 Task: Add an event with the title Second Product Enhancement Brainstorming Session, date ''2023/12/14'', time 22:00and add a description: This webinar is designed to provide participants with valuable insights into effective digital marketing strategies. It covers a wide range of topics, including search engine optimization (SEO), social media marketing, content marketing, email marketing, paid advertising, and more.Mark the tasks as Completed , logged in from the account softage.3@softage.netand send the event invitation to softage.5@softage.net and softage.6@softage.net. Set a reminder for the event Weekly on Sunday
Action: Mouse moved to (40, 93)
Screenshot: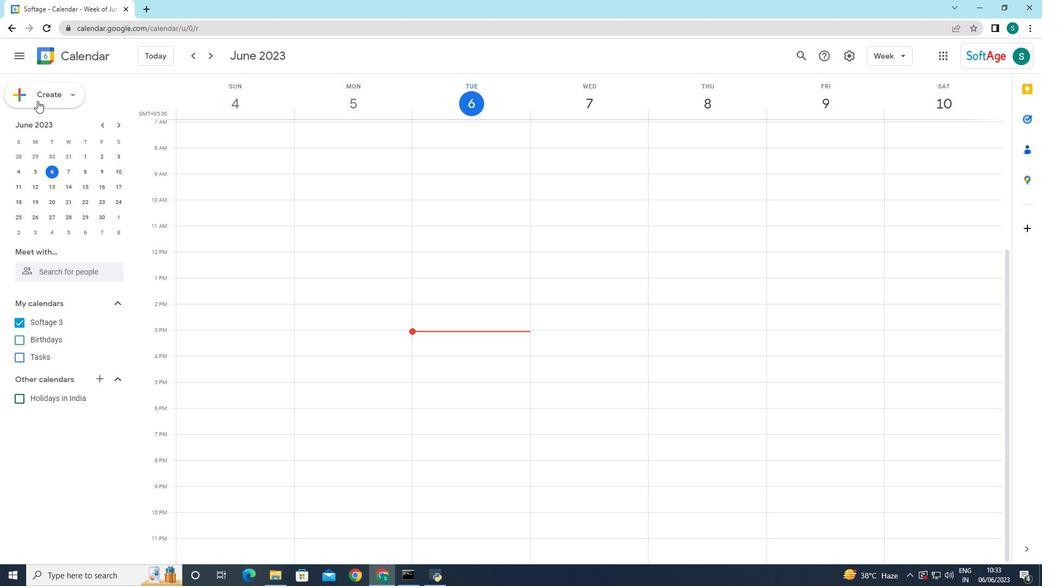 
Action: Mouse pressed left at (40, 93)
Screenshot: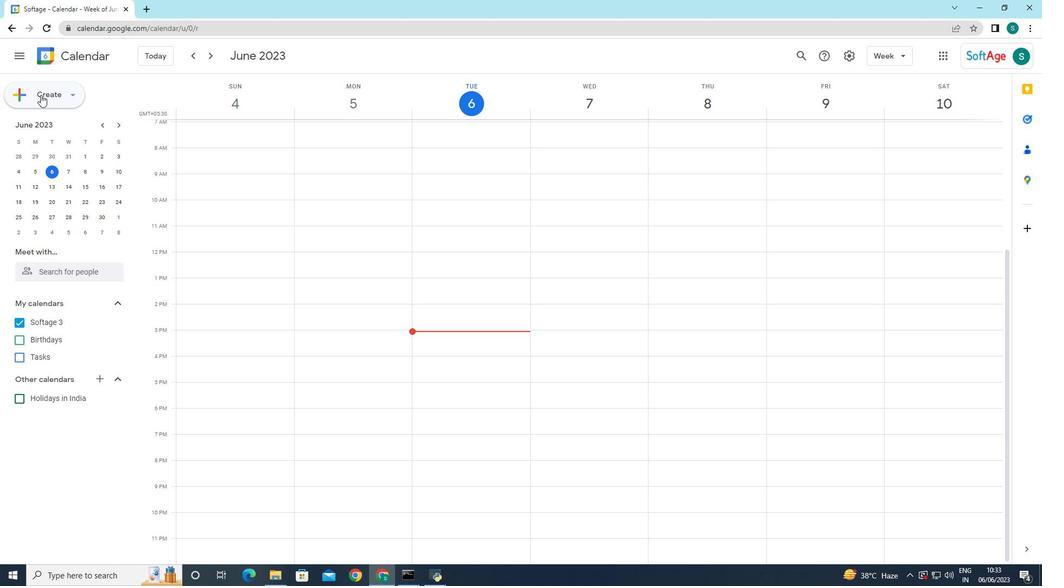 
Action: Mouse moved to (51, 124)
Screenshot: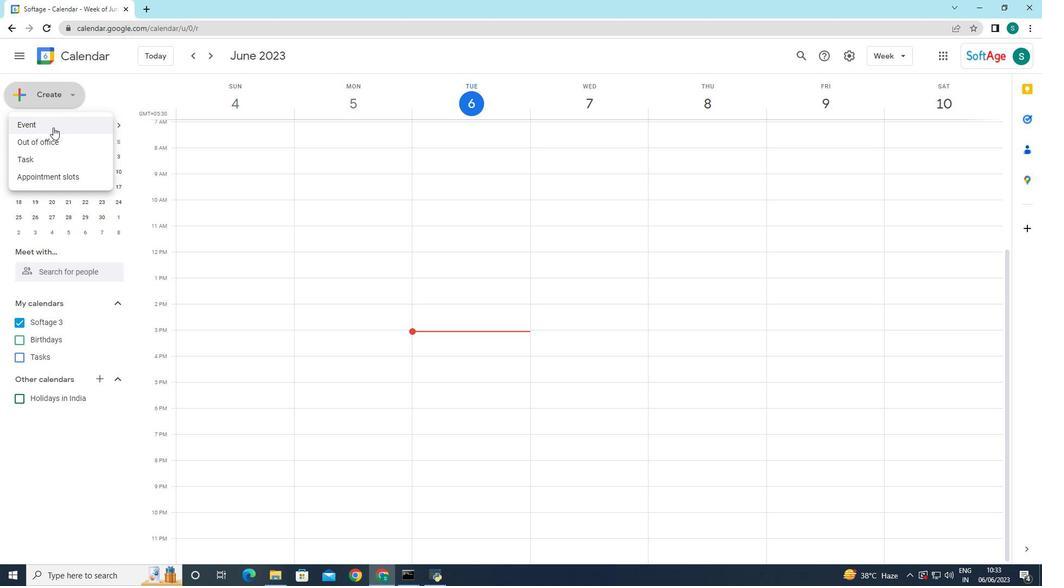 
Action: Mouse pressed left at (51, 124)
Screenshot: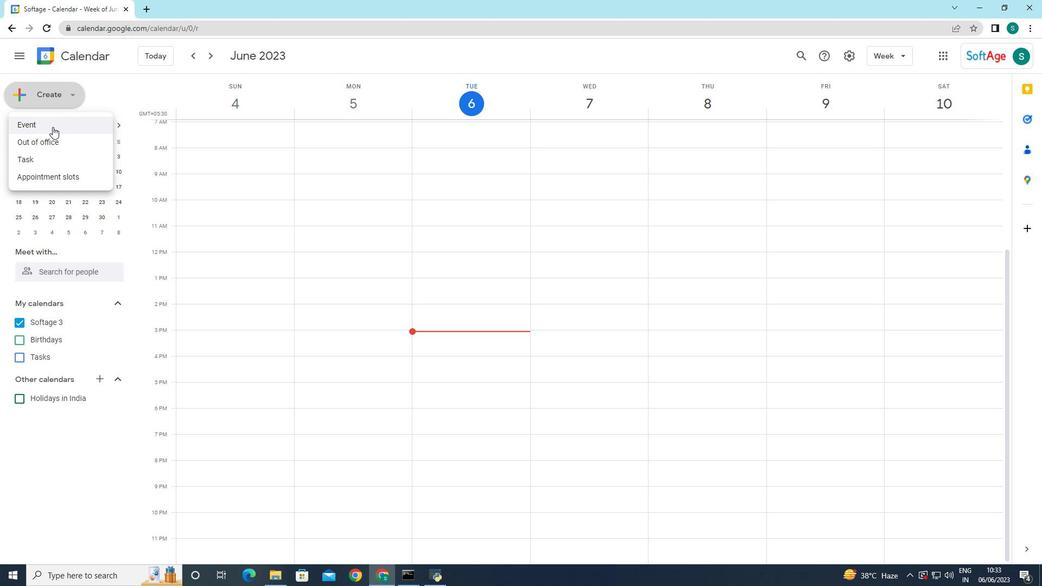 
Action: Mouse moved to (317, 432)
Screenshot: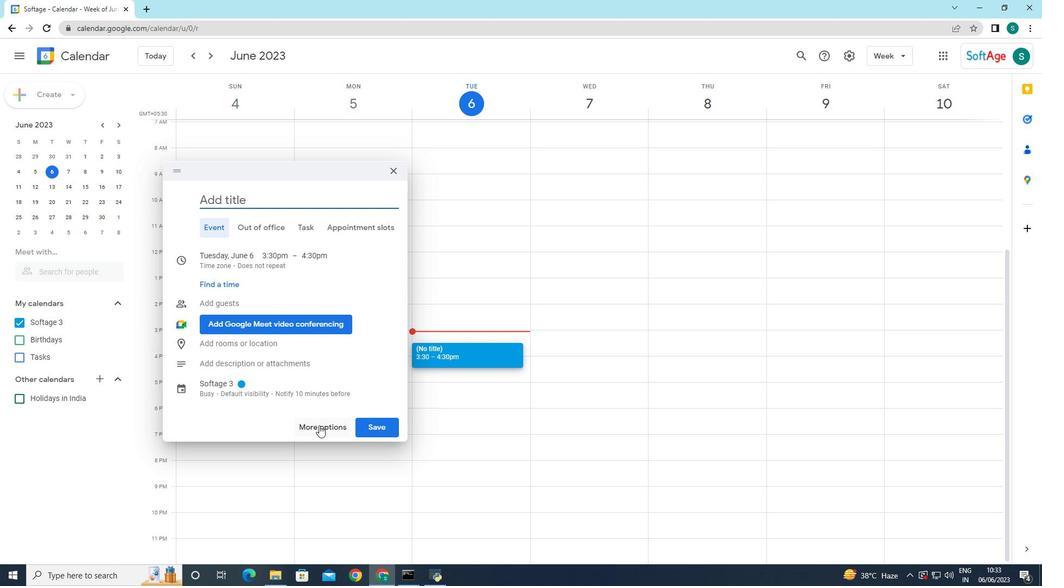 
Action: Mouse pressed left at (317, 432)
Screenshot: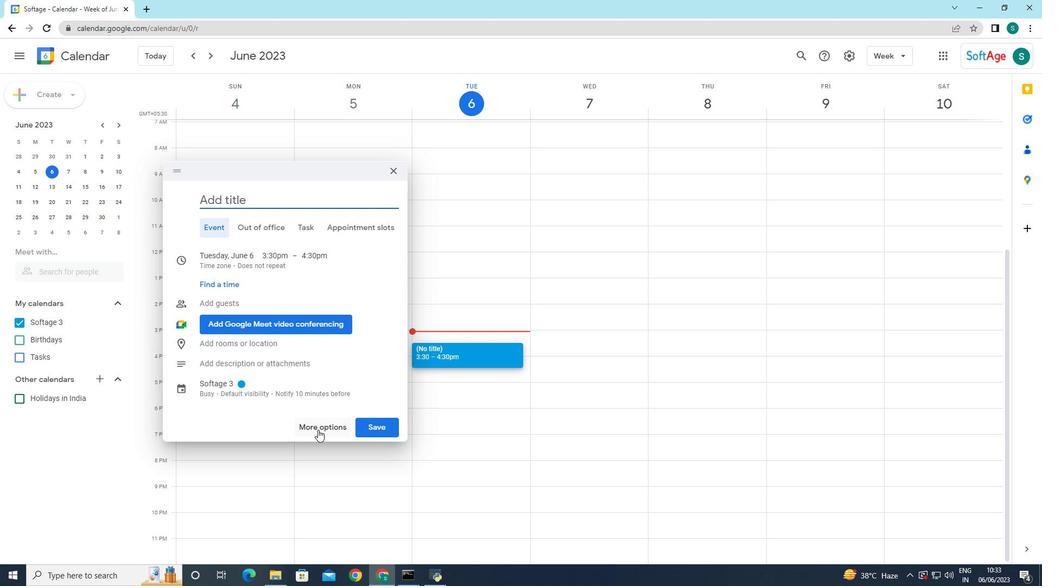 
Action: Mouse moved to (92, 68)
Screenshot: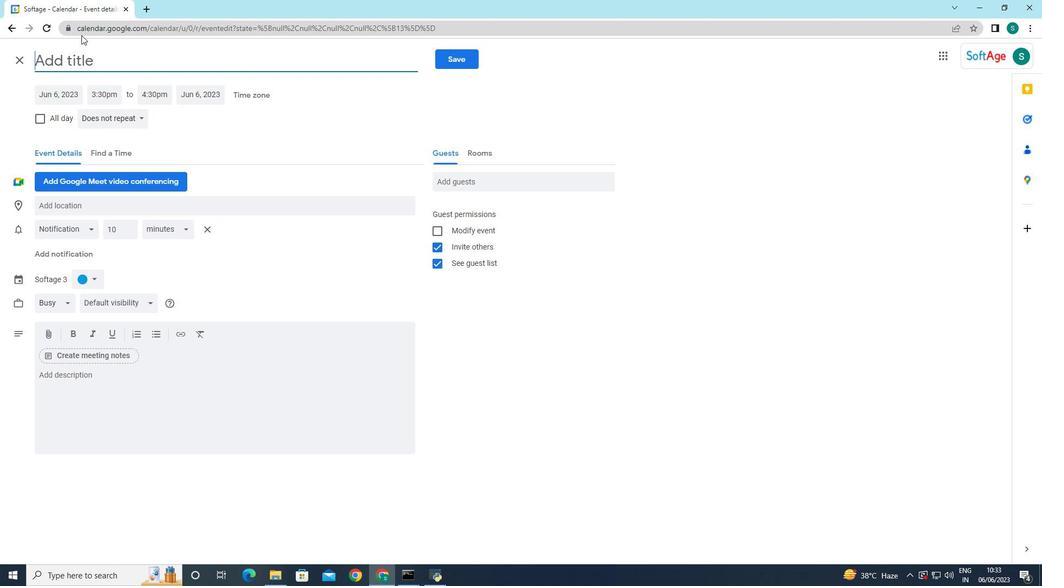 
Action: Mouse pressed left at (92, 68)
Screenshot: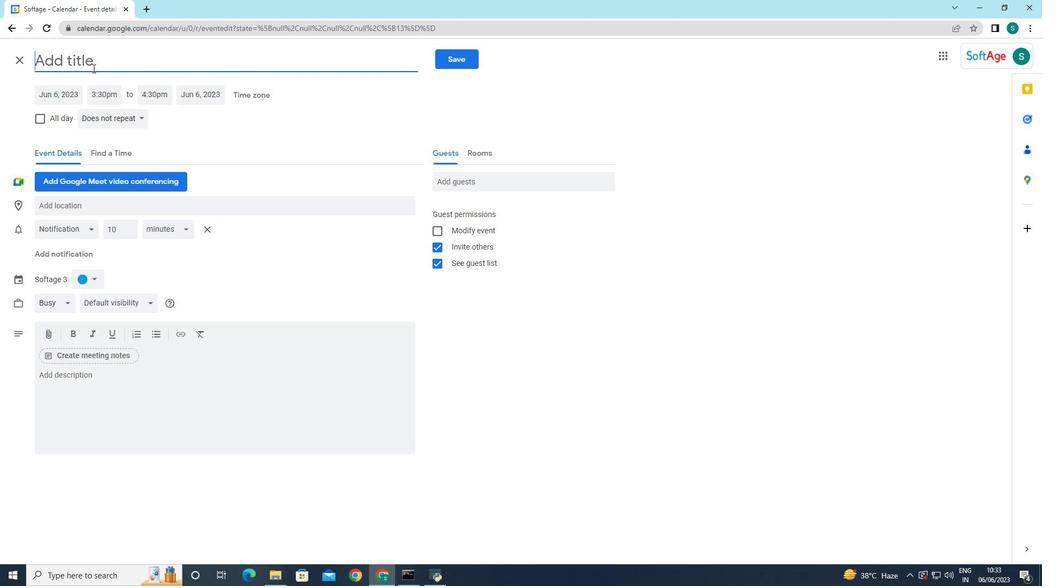 
Action: Key pressed <Key.caps_lock>S<Key.backspace><Key.caps_lock>s<Key.caps_lock>ECOND<Key.space><Key.caps_lock>pro<Key.backspace><Key.backspace>p<Key.backspace><Key.caps_lock>PRO<Key.backspace><Key.backspace><Key.backspace>RODUCT<Key.space><Key.caps_lock>e<Key.caps_lock>NHANCESMENT<Key.space><Key.backspace><Key.backspace><Key.backspace><Key.backspace><Key.backspace><Key.backspace><Key.backspace><Key.backspace><Key.backspace><Key.backspace>ANCEMENT<Key.space><Key.caps_lock>b<Key.caps_lock>RAINSTORMING<Key.space><Key.caps_lock>s<Key.caps_lock>ESSION
Screenshot: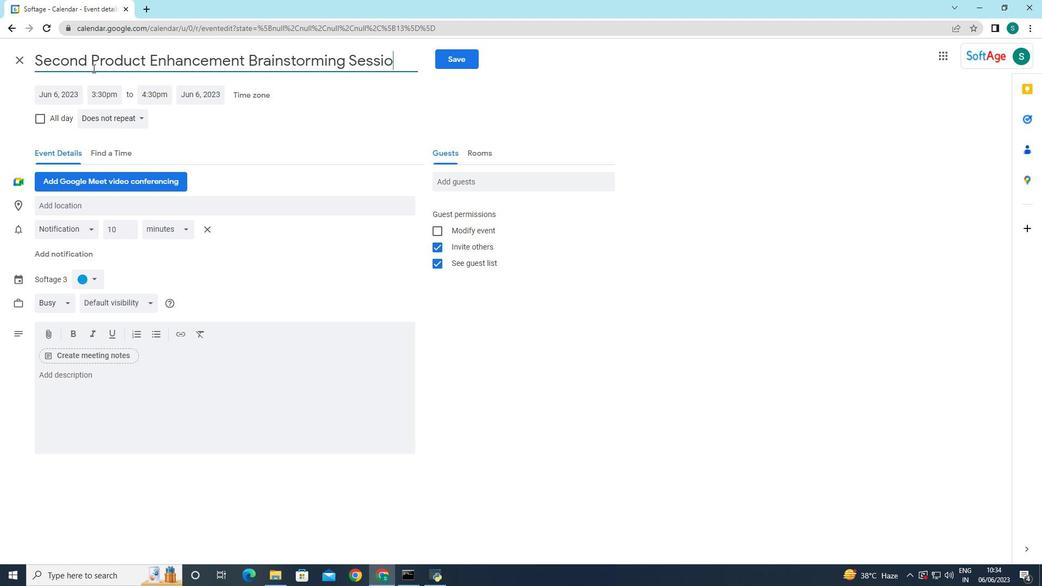 
Action: Mouse moved to (259, 138)
Screenshot: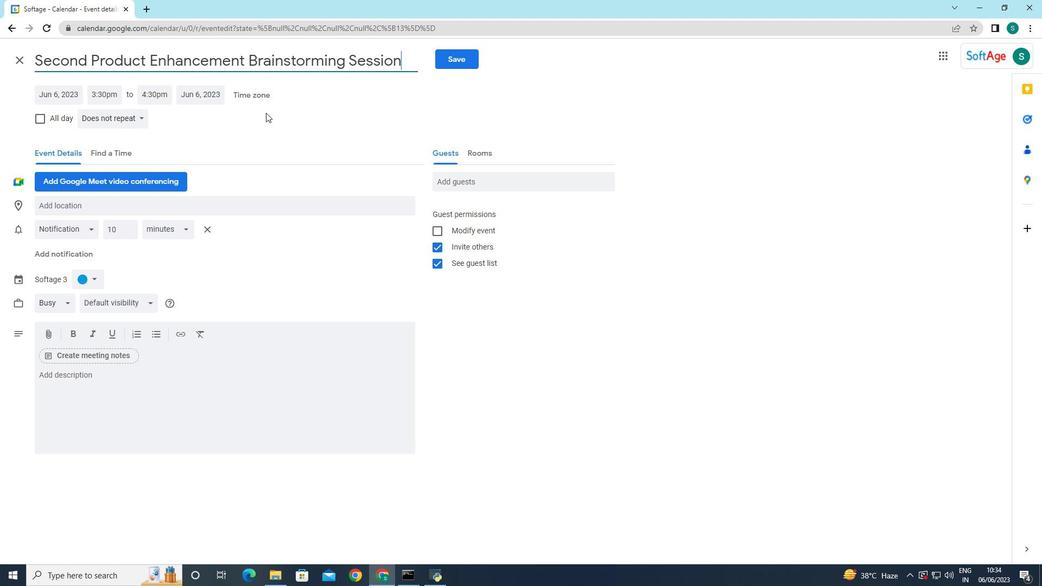 
Action: Mouse pressed left at (259, 138)
Screenshot: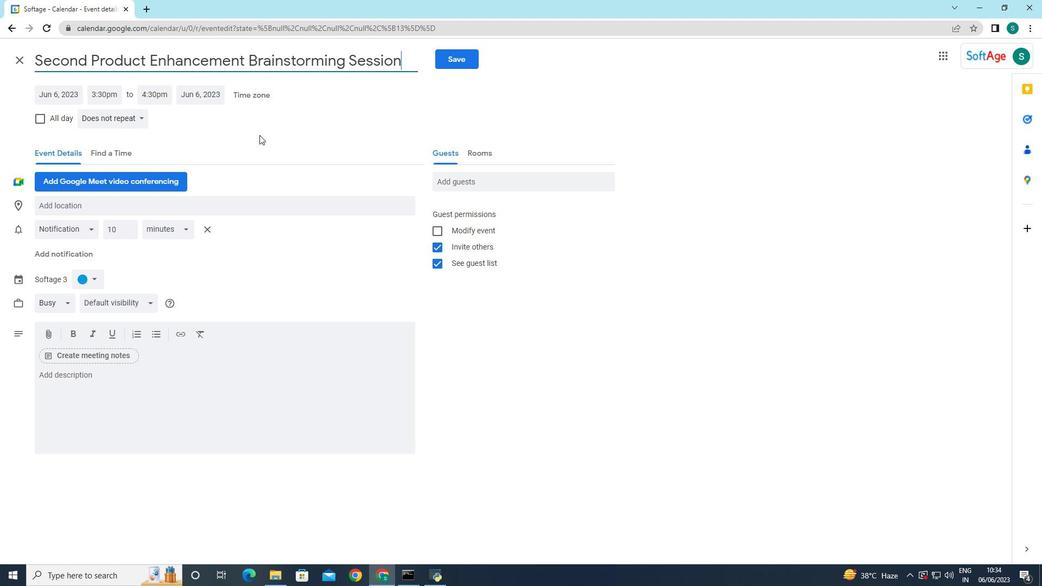 
Action: Mouse moved to (44, 96)
Screenshot: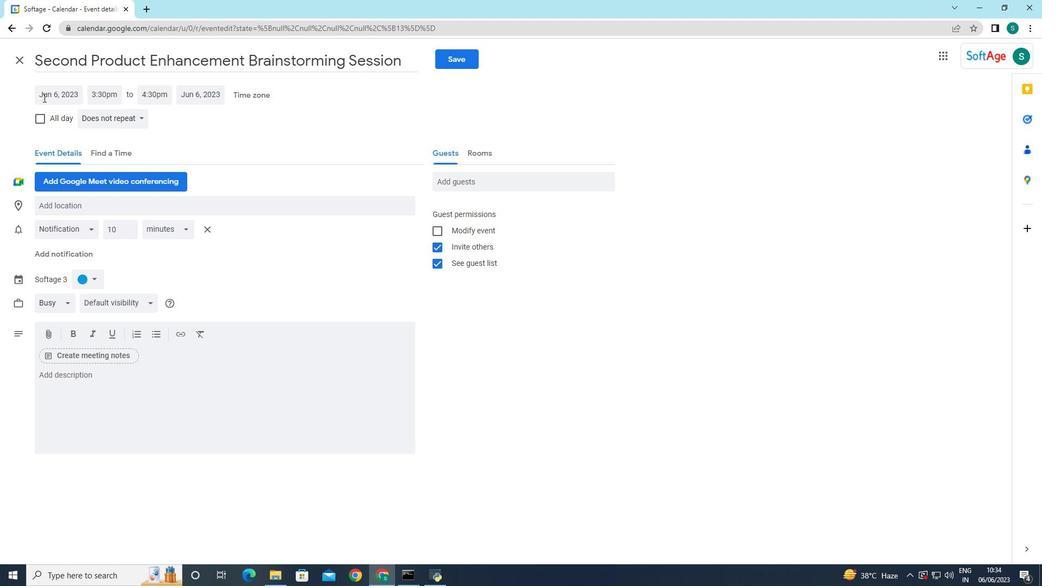 
Action: Mouse pressed left at (44, 96)
Screenshot: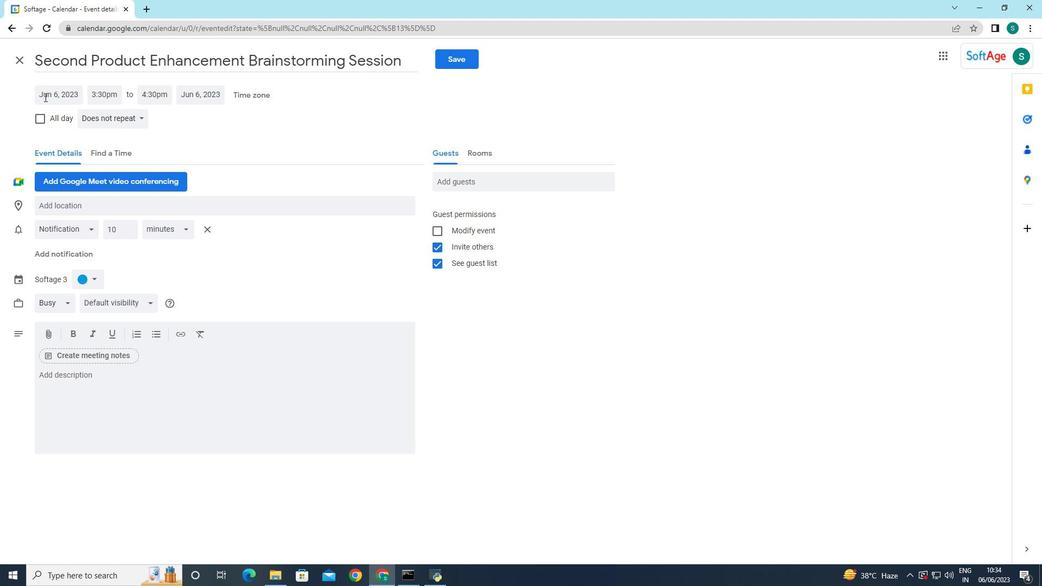 
Action: Mouse moved to (166, 114)
Screenshot: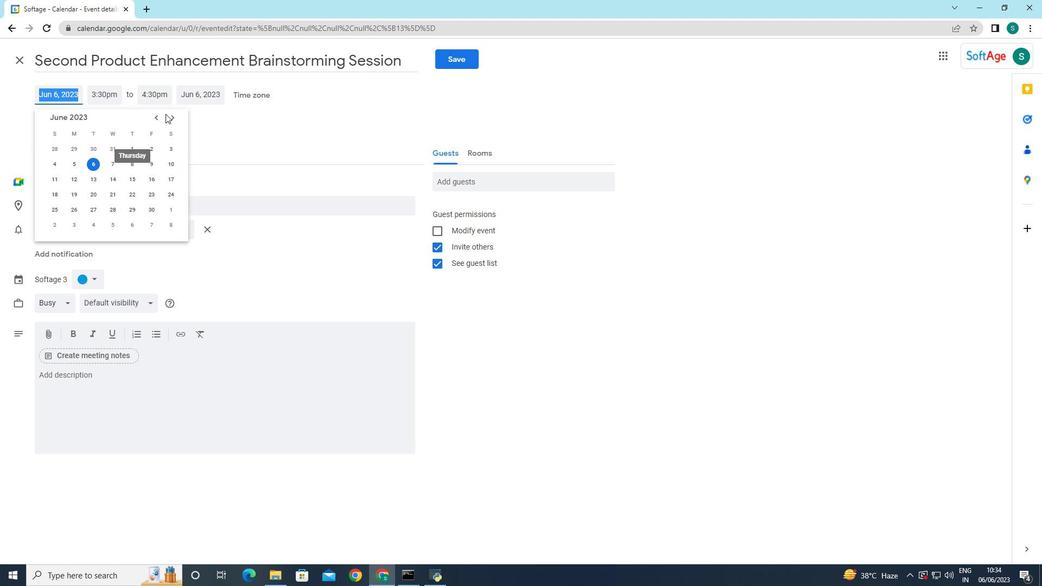 
Action: Mouse pressed left at (166, 114)
Screenshot: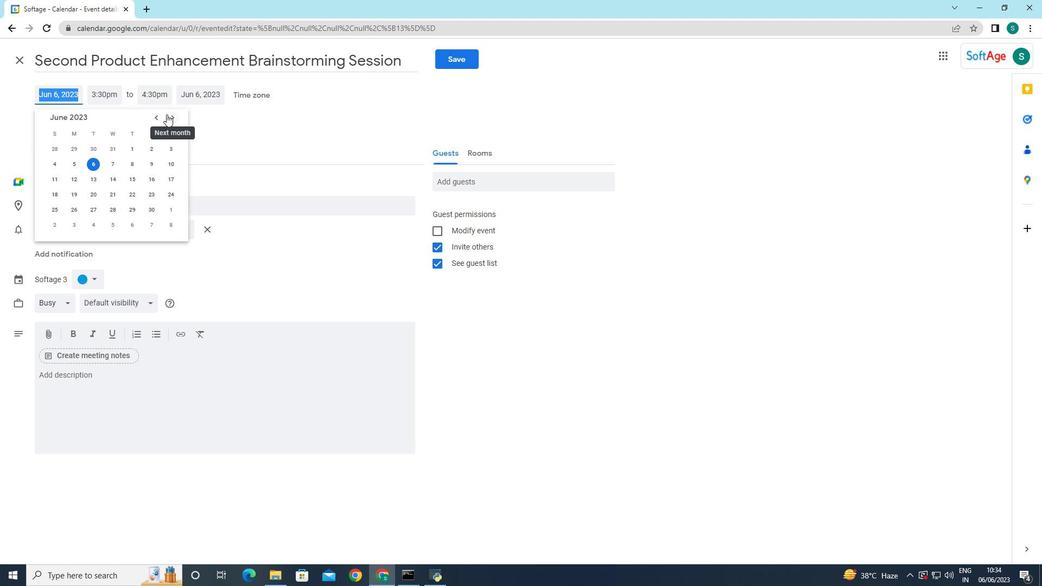 
Action: Mouse pressed left at (166, 114)
Screenshot: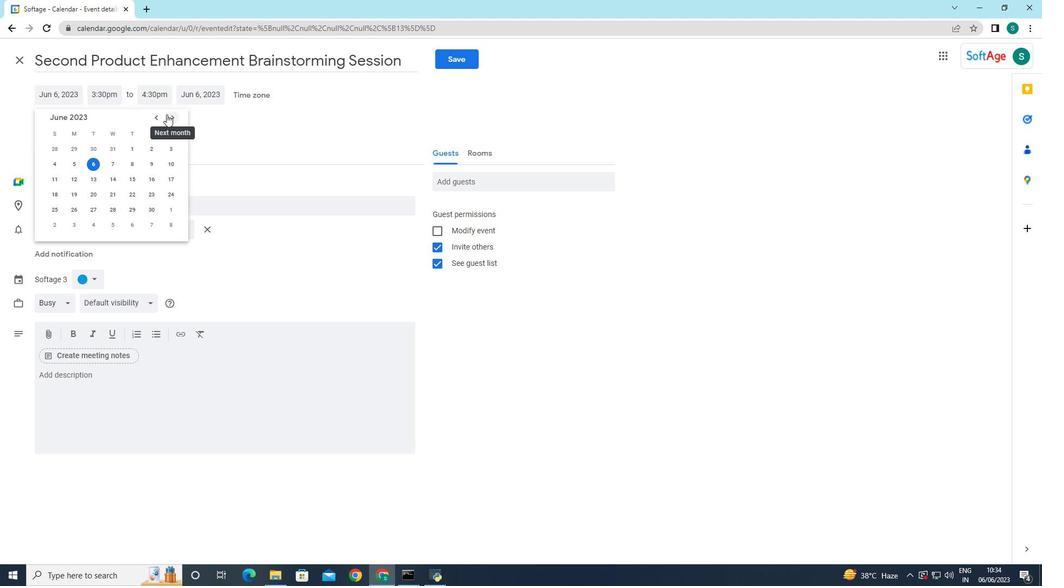 
Action: Mouse pressed left at (166, 114)
Screenshot: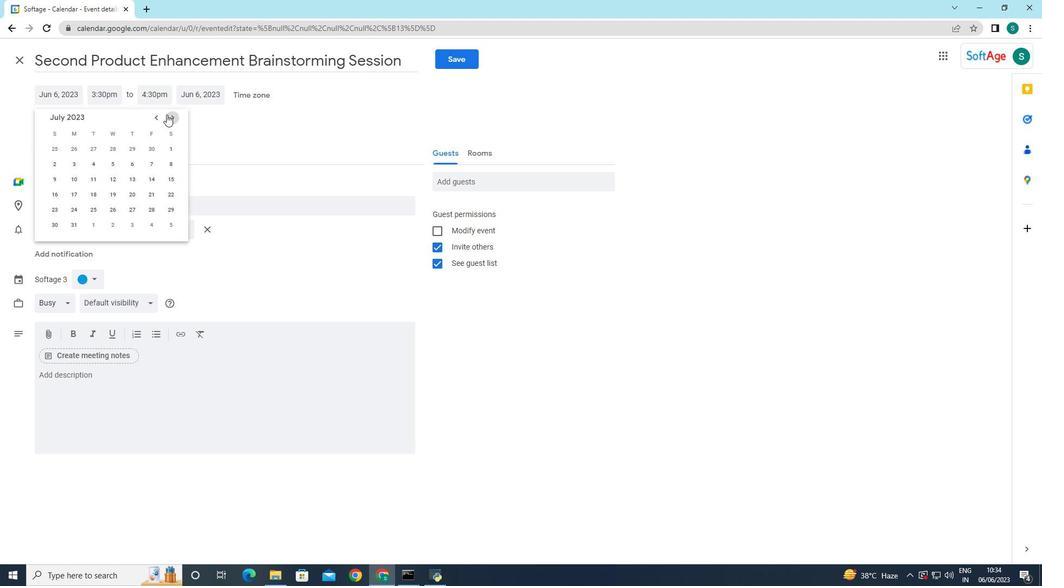 
Action: Mouse pressed left at (166, 114)
Screenshot: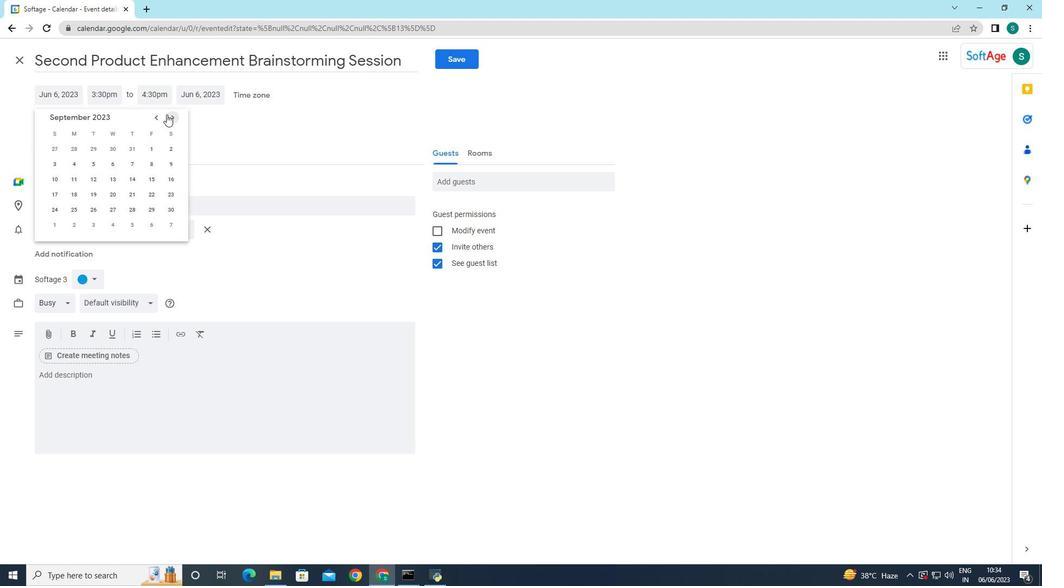 
Action: Mouse pressed left at (166, 114)
Screenshot: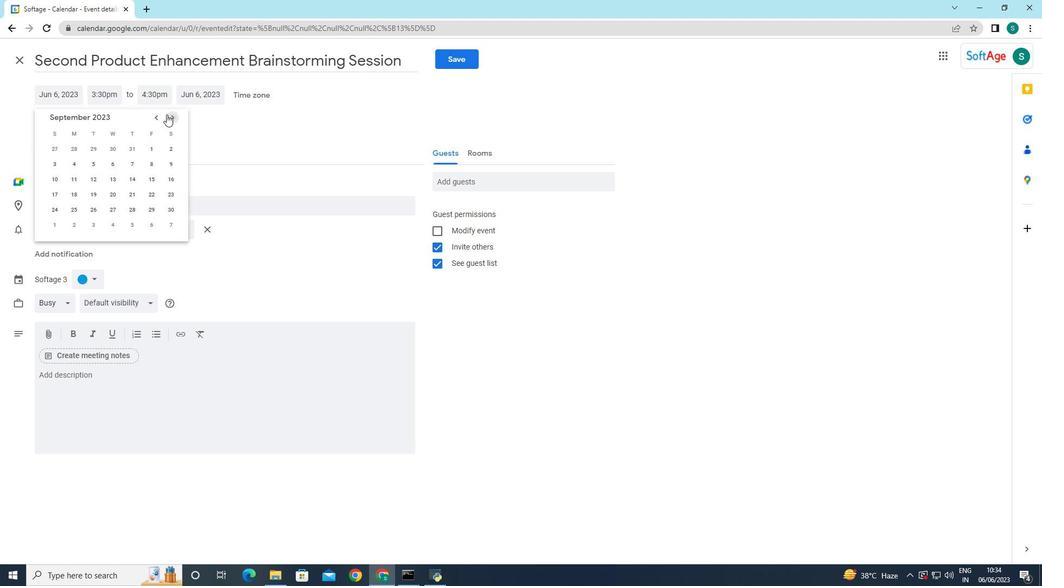 
Action: Mouse pressed left at (166, 114)
Screenshot: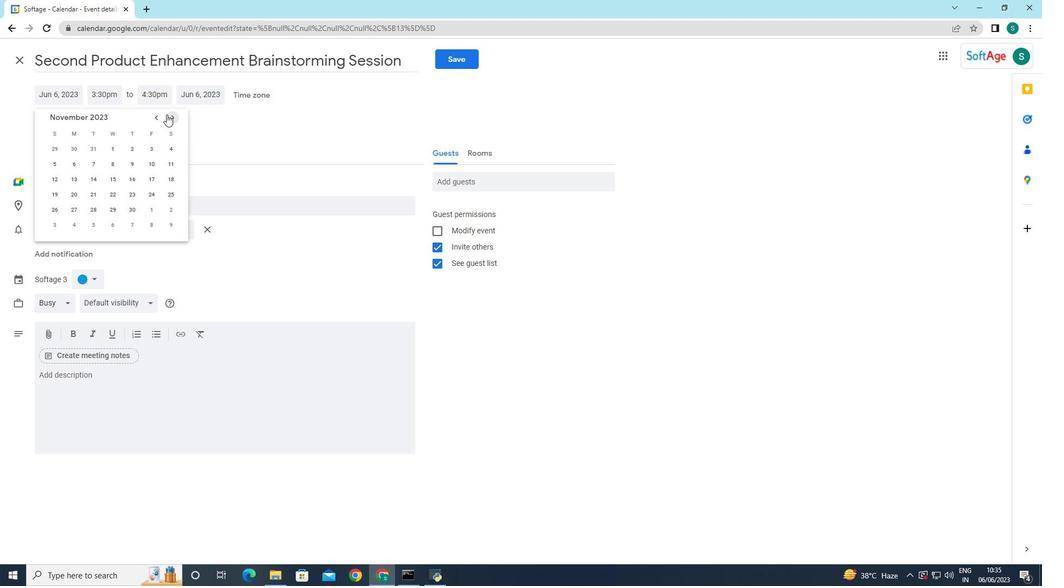 
Action: Mouse moved to (131, 181)
Screenshot: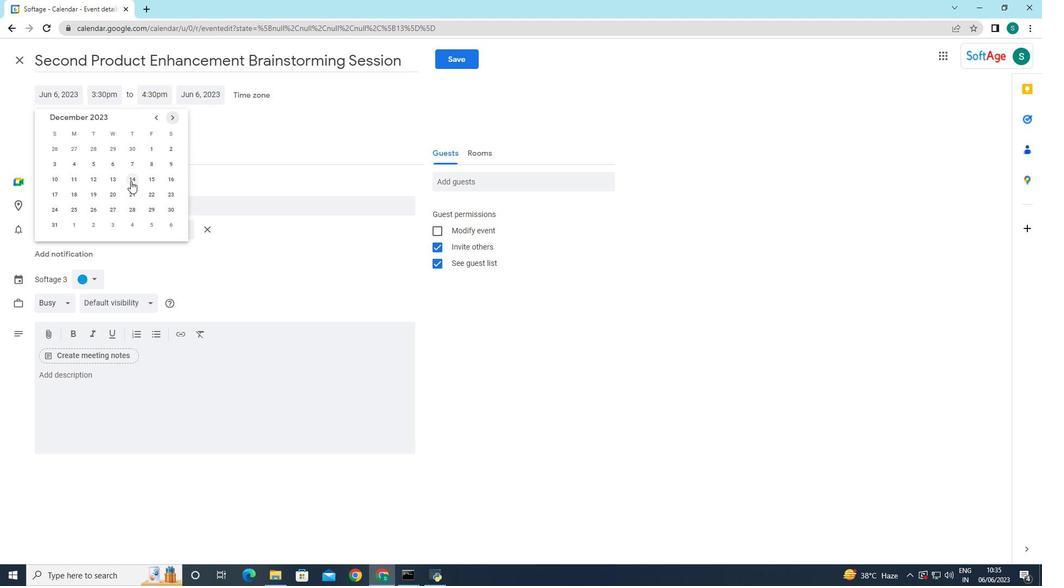 
Action: Mouse pressed left at (131, 181)
Screenshot: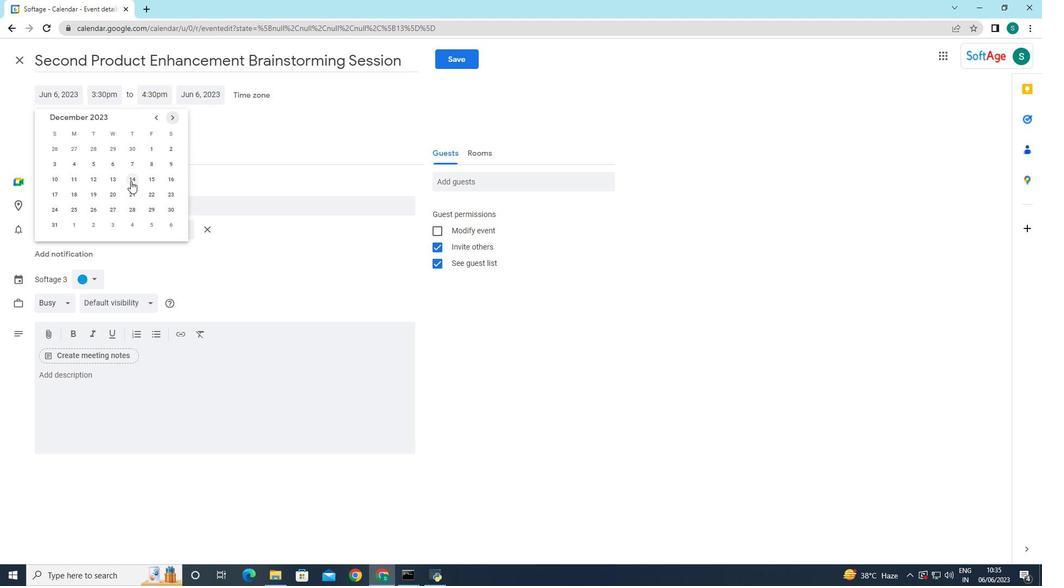 
Action: Mouse moved to (104, 98)
Screenshot: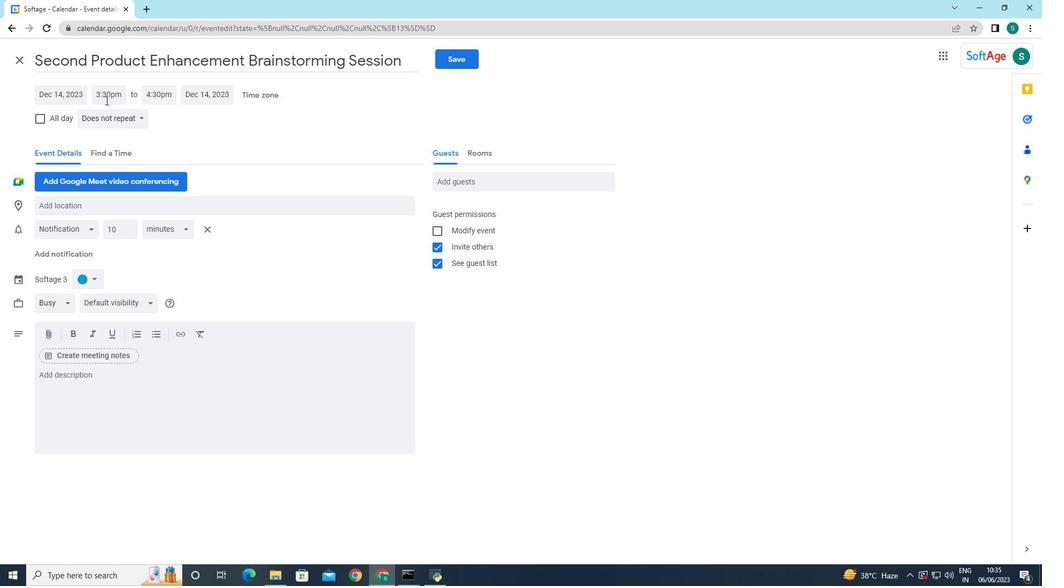 
Action: Mouse pressed left at (104, 98)
Screenshot: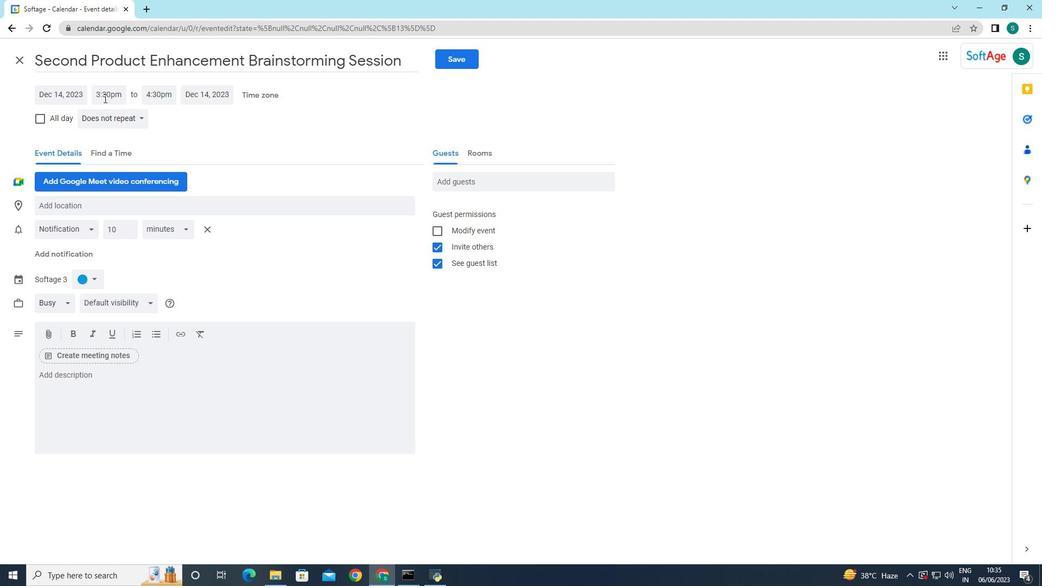 
Action: Mouse moved to (129, 152)
Screenshot: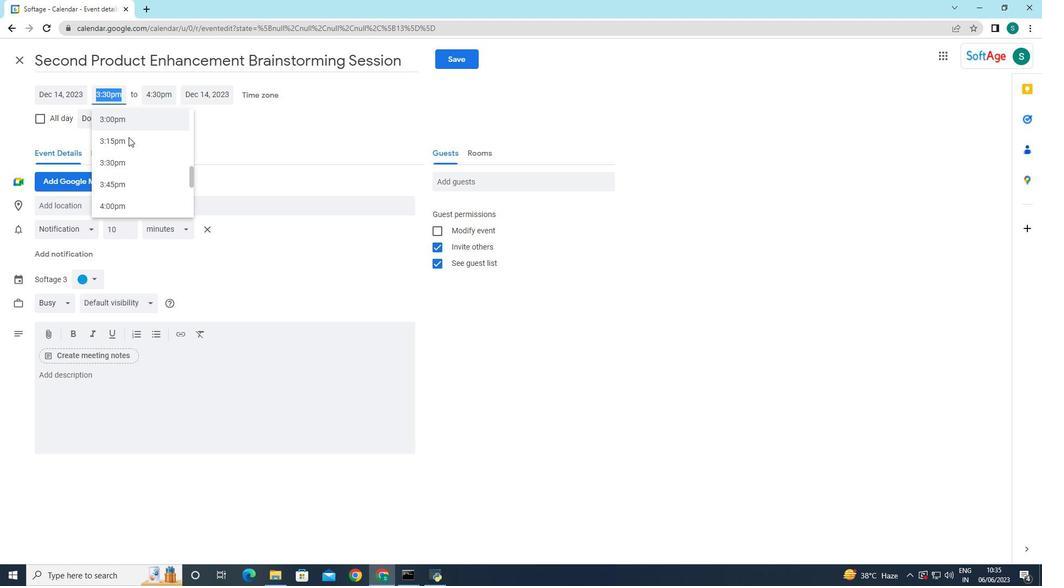 
Action: Mouse scrolled (129, 153) with delta (0, 0)
Screenshot: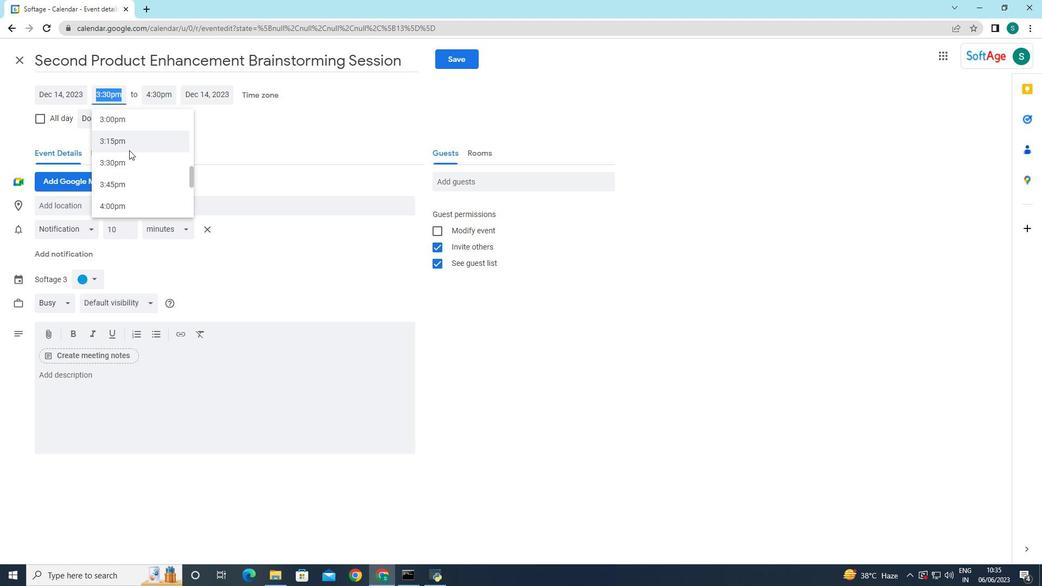 
Action: Mouse scrolled (129, 153) with delta (0, 0)
Screenshot: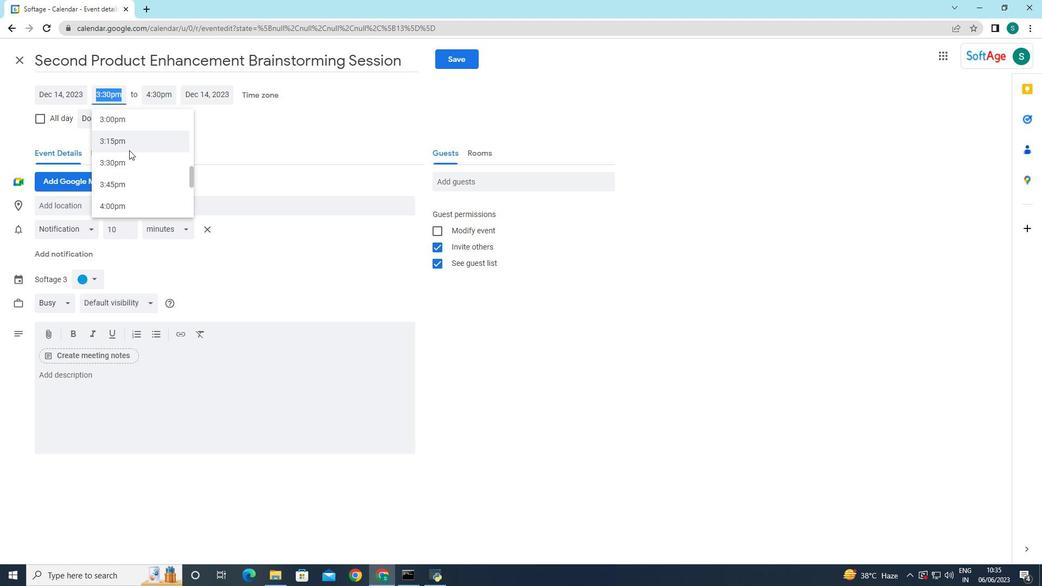 
Action: Mouse scrolled (129, 153) with delta (0, 0)
Screenshot: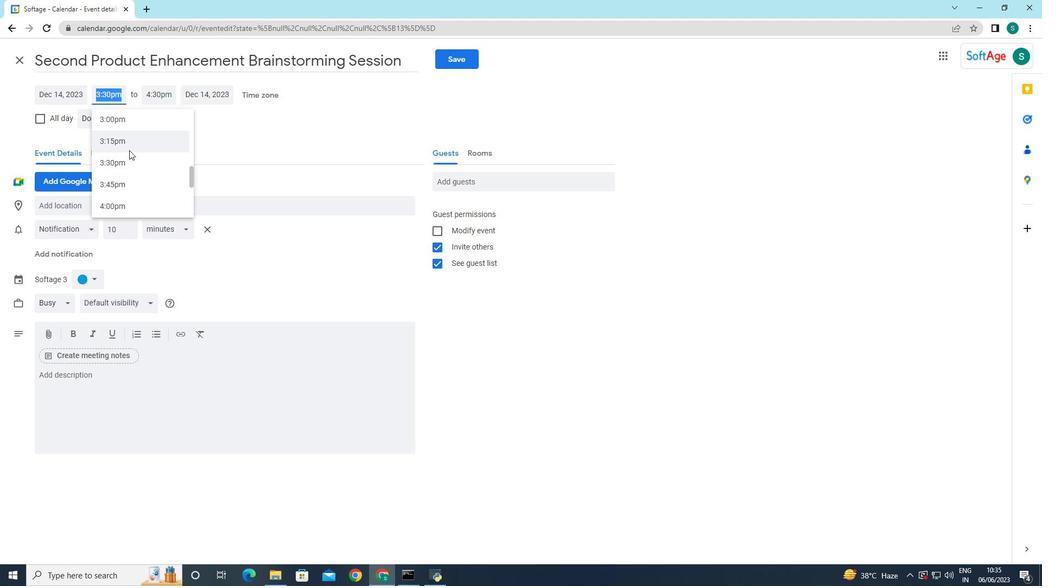 
Action: Mouse scrolled (129, 153) with delta (0, 0)
Screenshot: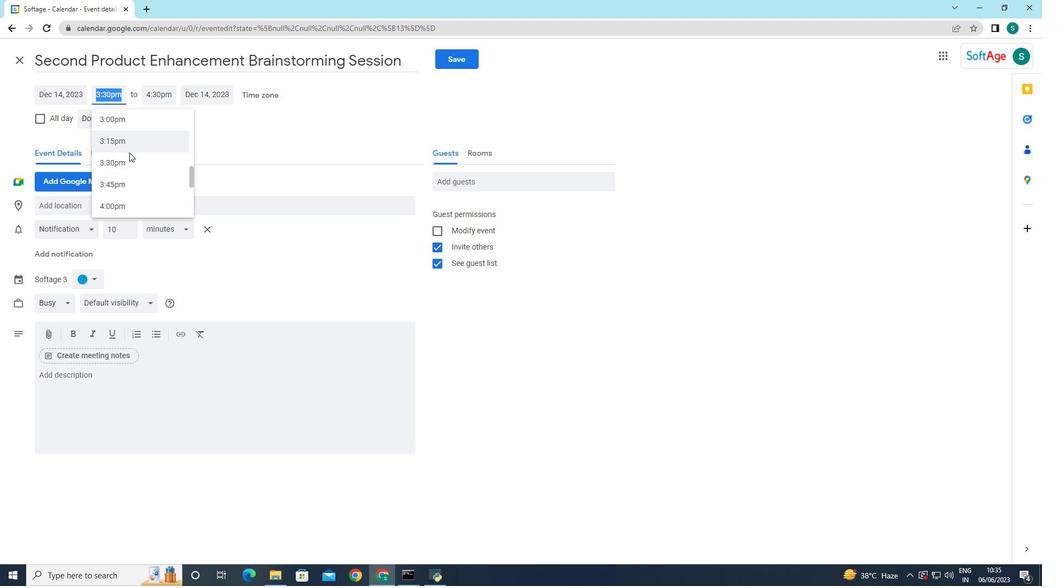 
Action: Mouse moved to (130, 151)
Screenshot: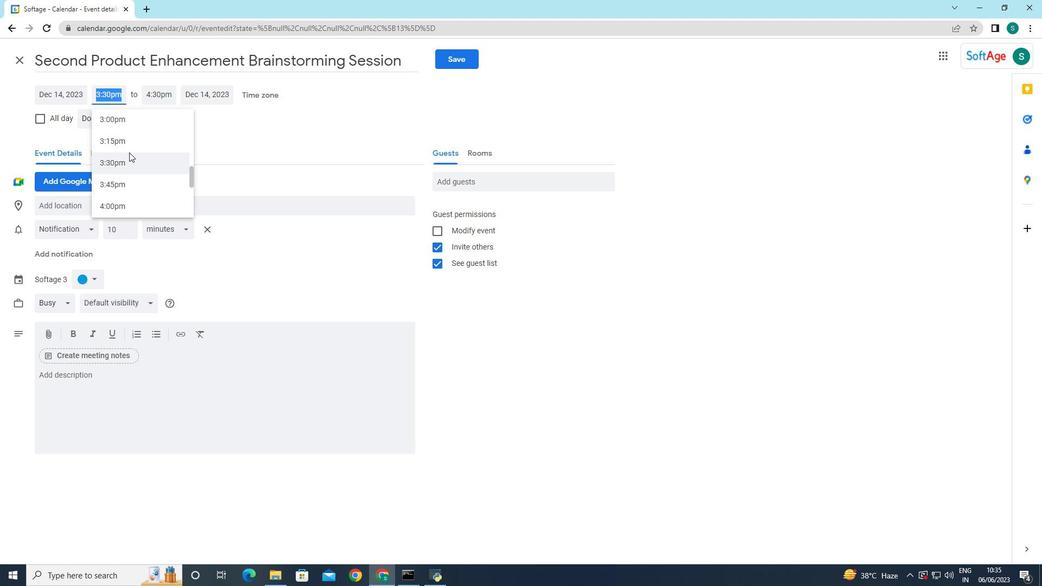 
Action: Mouse scrolled (130, 152) with delta (0, 0)
Screenshot: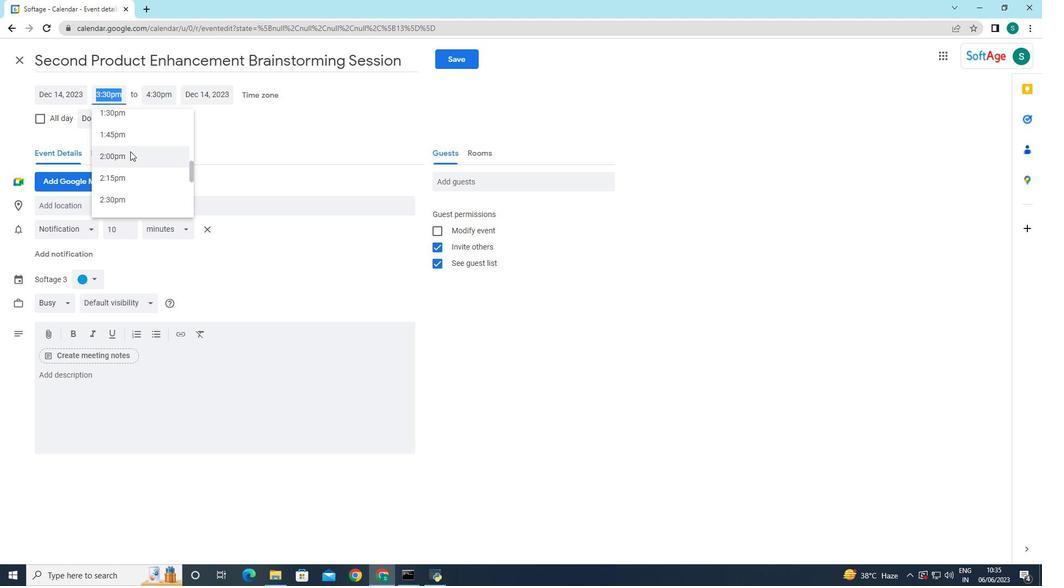 
Action: Mouse scrolled (130, 152) with delta (0, 0)
Screenshot: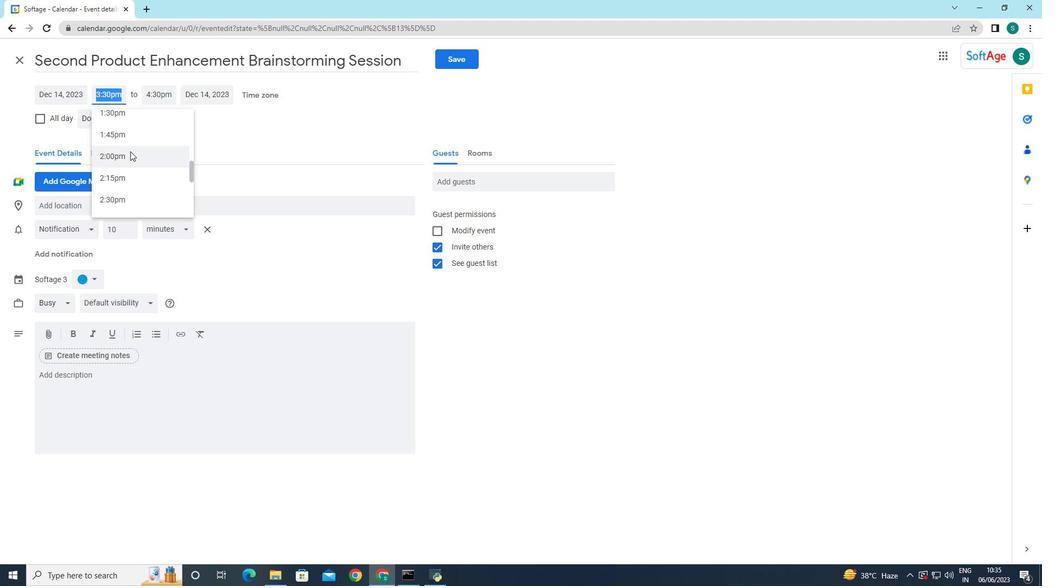 
Action: Mouse scrolled (130, 152) with delta (0, 0)
Screenshot: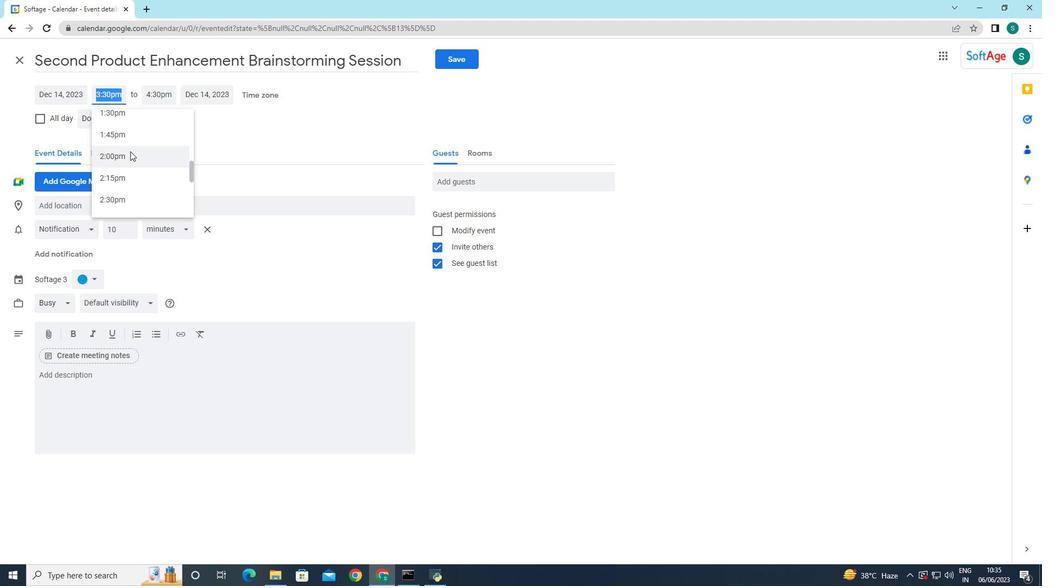 
Action: Mouse moved to (130, 151)
Screenshot: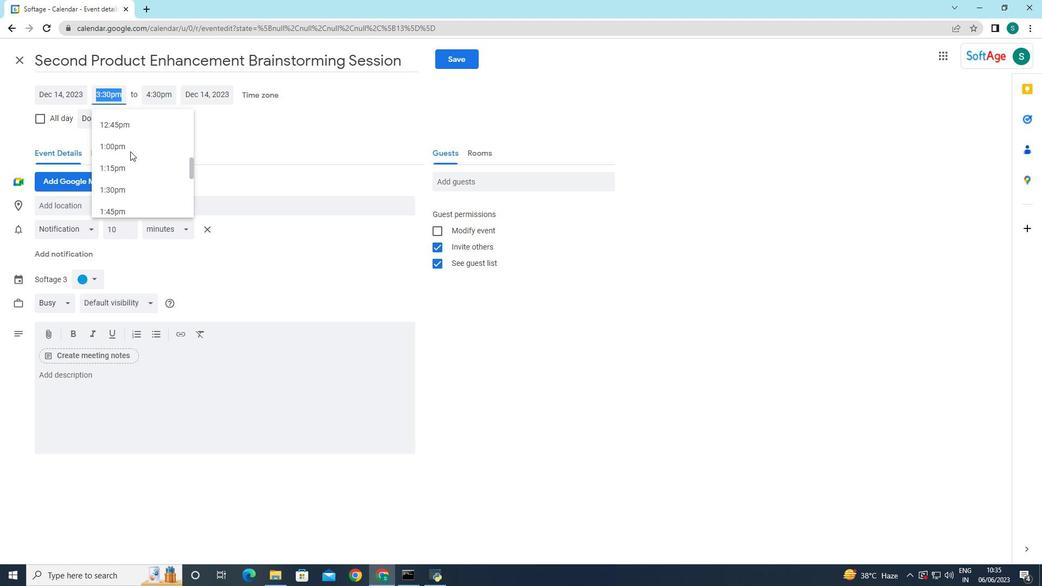 
Action: Mouse scrolled (130, 152) with delta (0, 0)
Screenshot: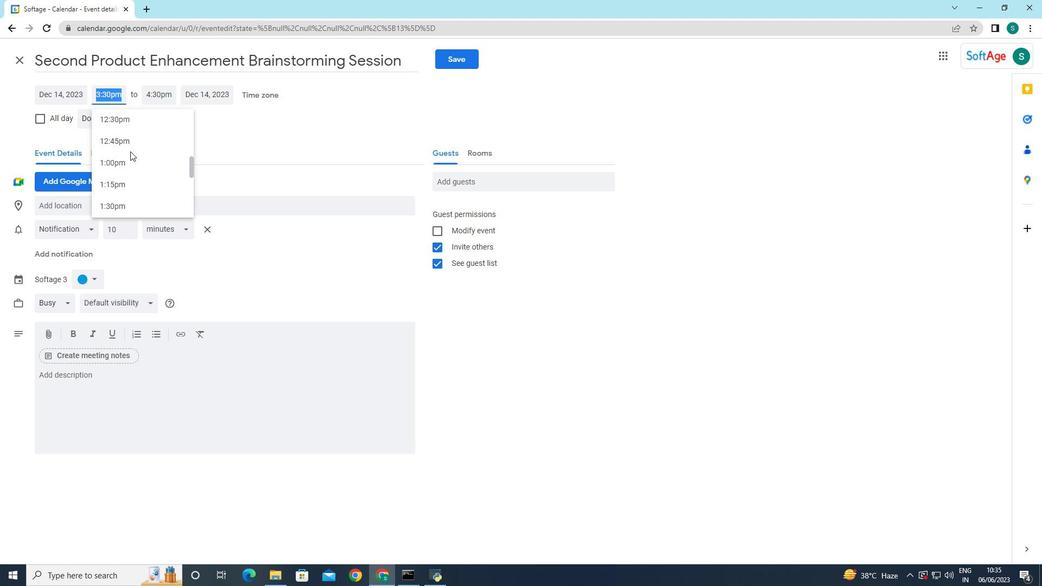 
Action: Mouse moved to (131, 150)
Screenshot: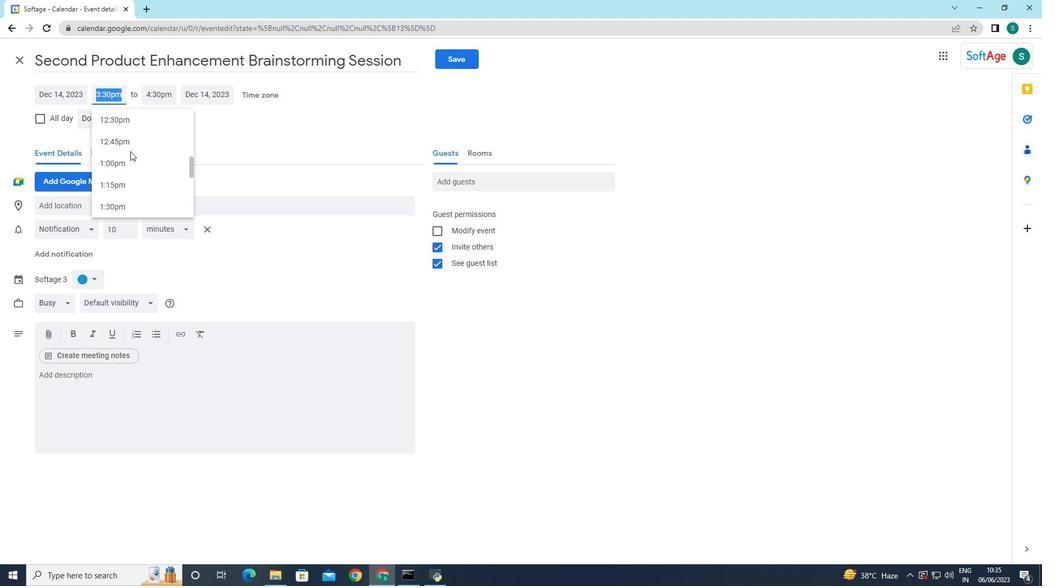 
Action: Mouse pressed middle at (131, 150)
Screenshot: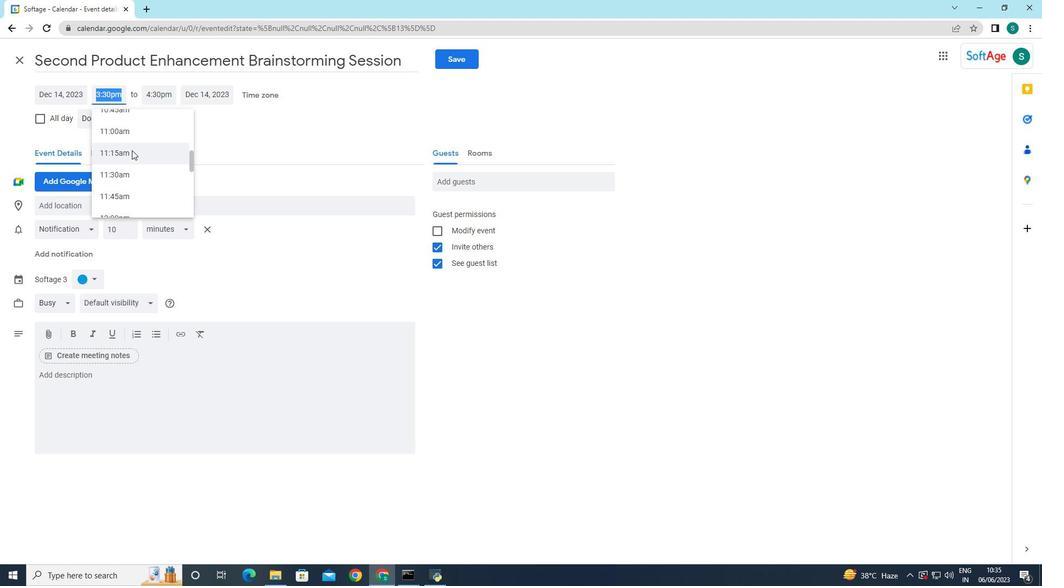 
Action: Mouse scrolled (131, 150) with delta (0, 0)
Screenshot: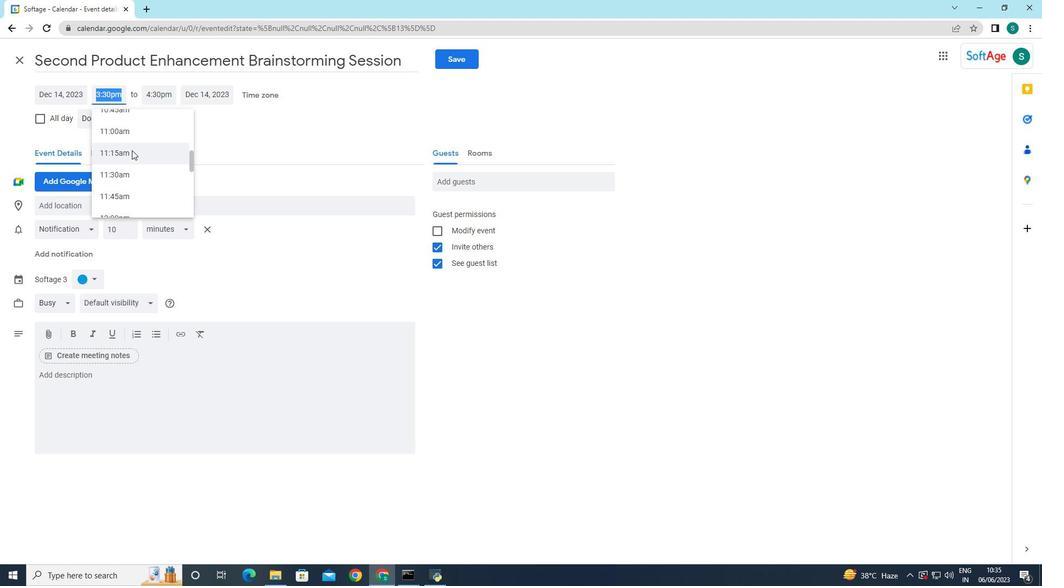
Action: Mouse scrolled (131, 150) with delta (0, 0)
Screenshot: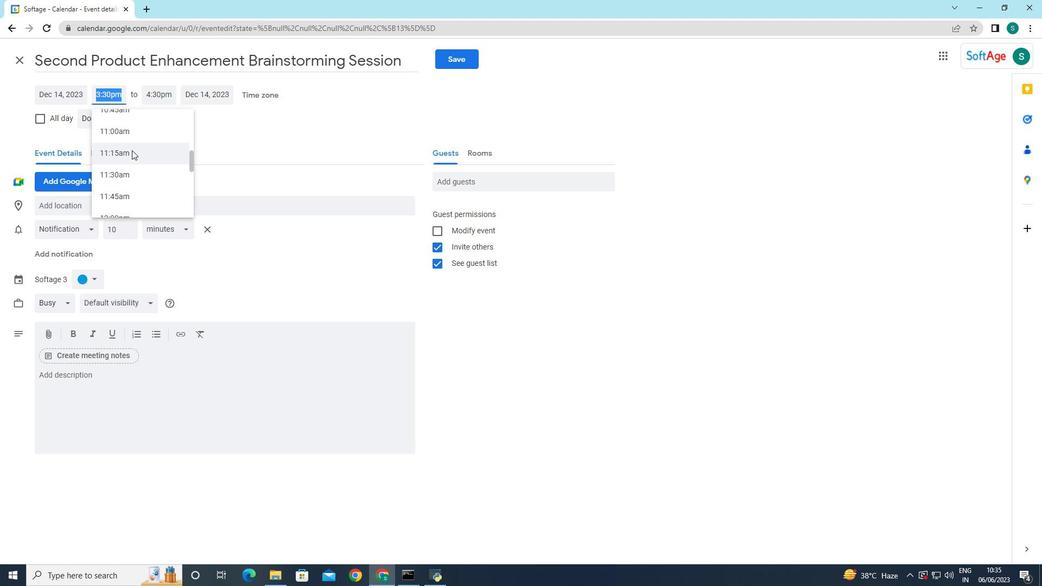 
Action: Mouse scrolled (131, 150) with delta (0, 0)
Screenshot: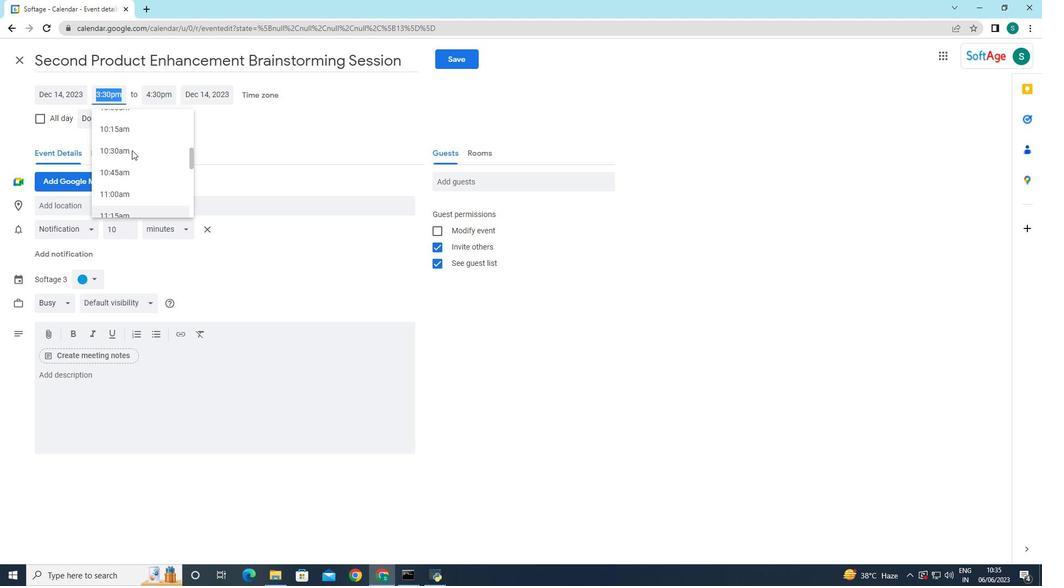 
Action: Mouse moved to (316, 133)
Screenshot: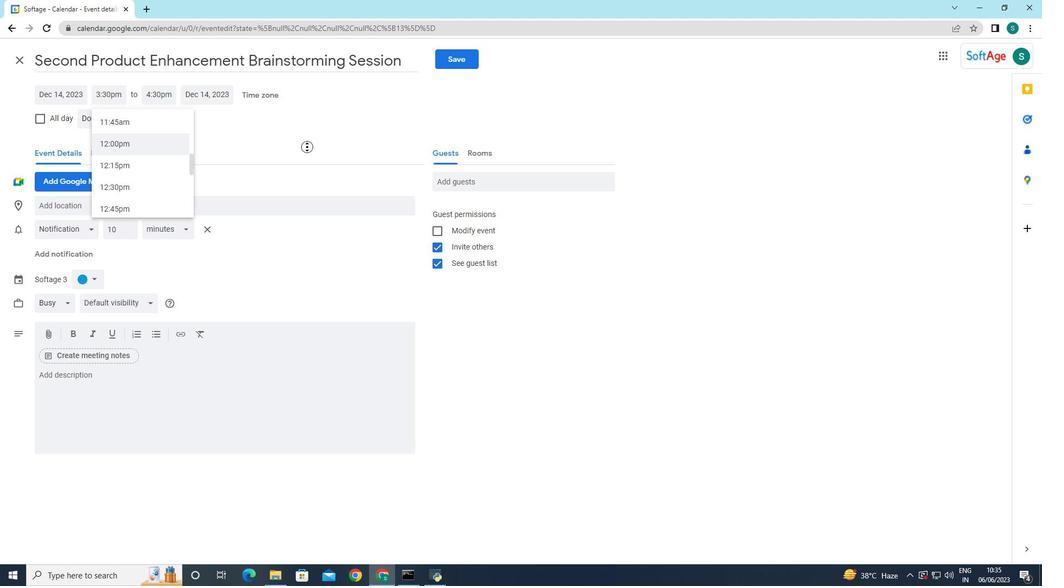 
Action: Mouse pressed left at (316, 133)
Screenshot: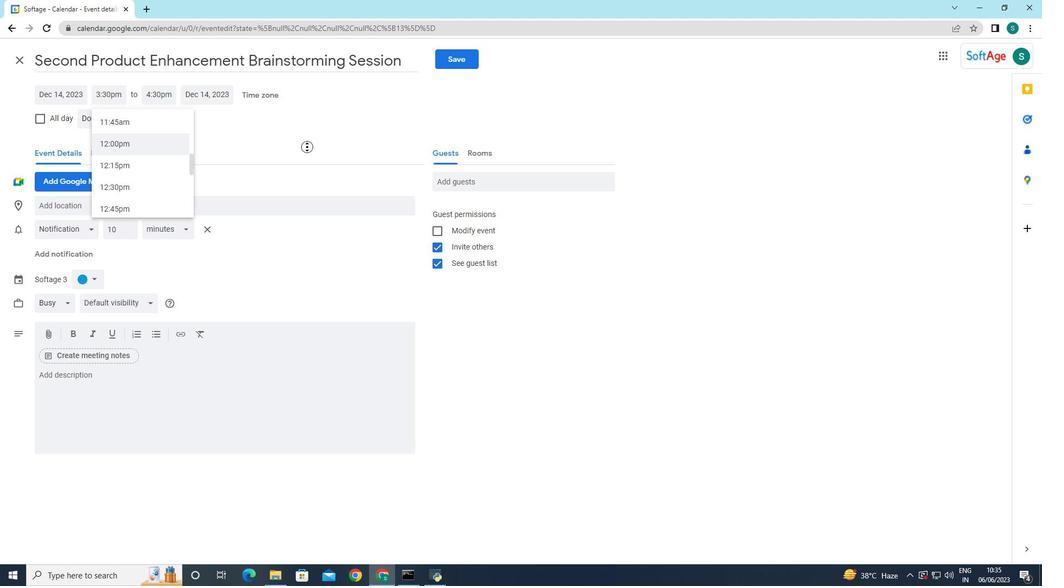 
Action: Mouse moved to (150, 95)
Screenshot: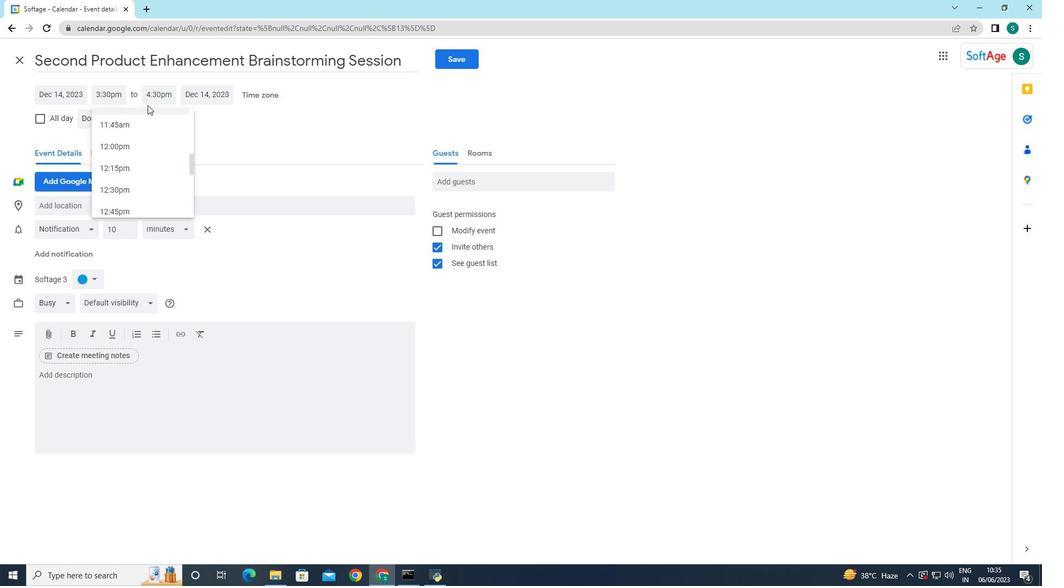 
Action: Mouse pressed left at (150, 95)
Screenshot: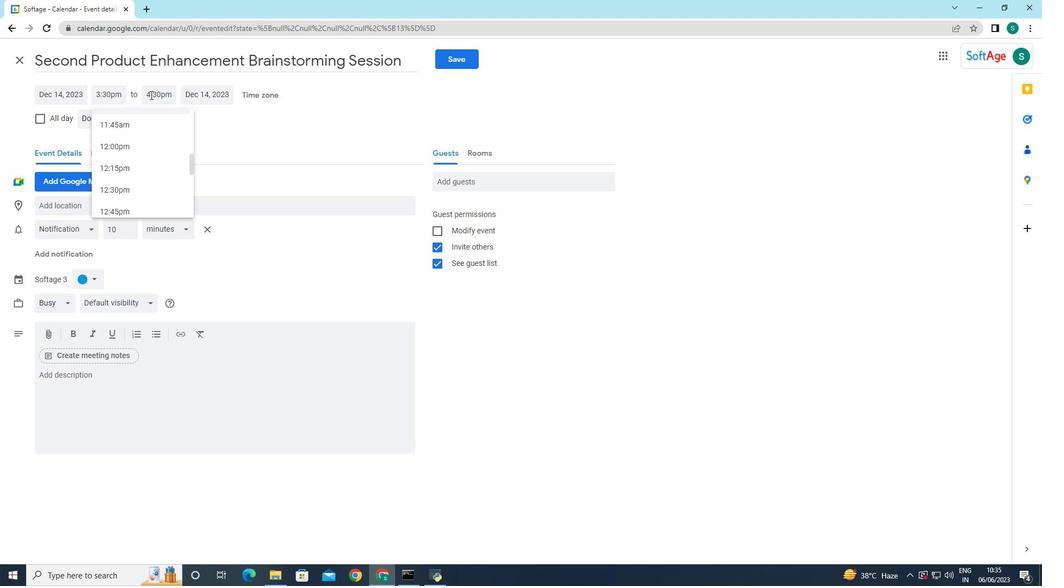 
Action: Mouse moved to (103, 90)
Screenshot: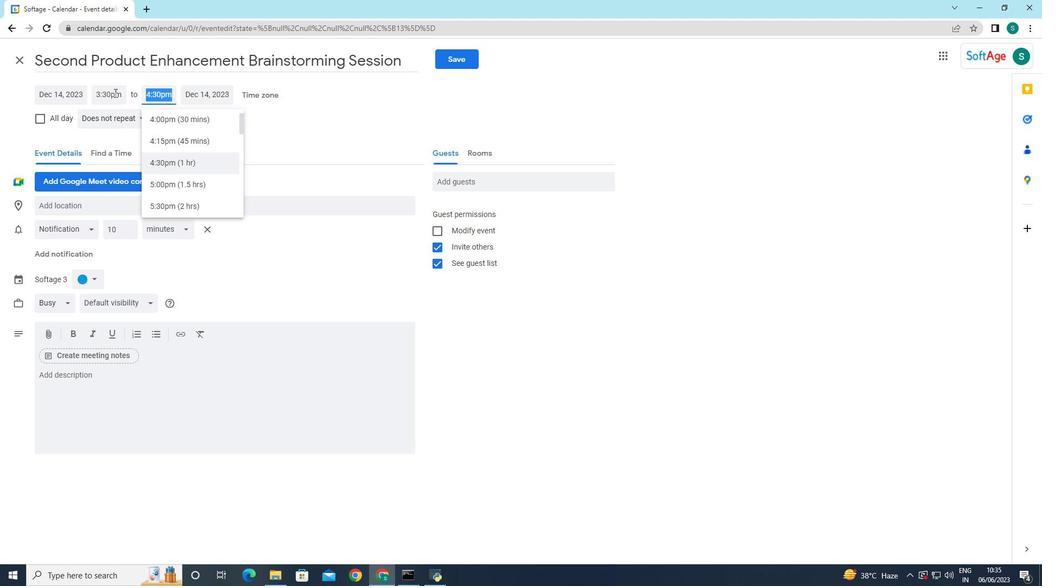 
Action: Mouse pressed left at (103, 90)
Screenshot: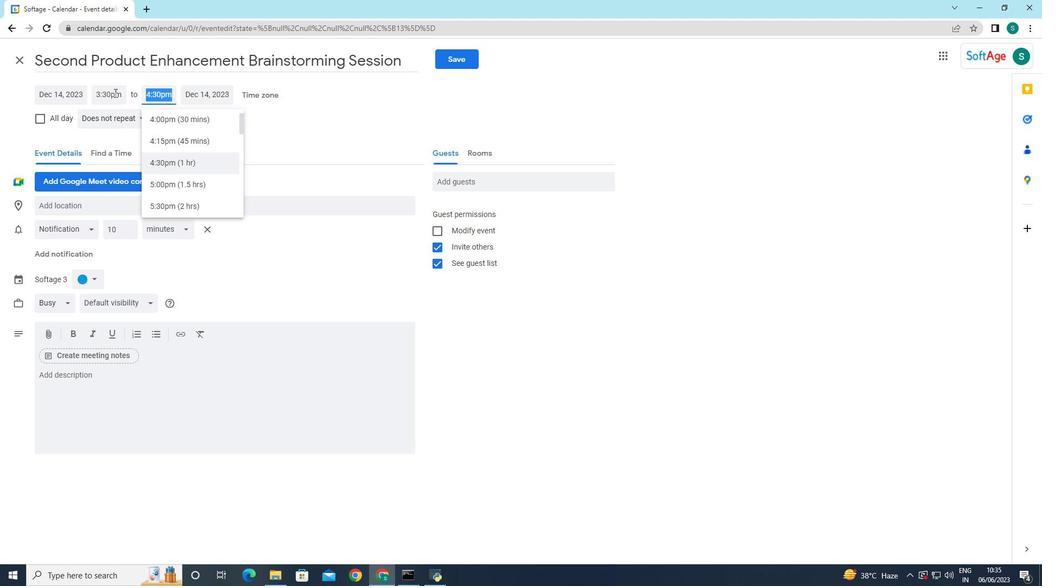 
Action: Mouse moved to (123, 160)
Screenshot: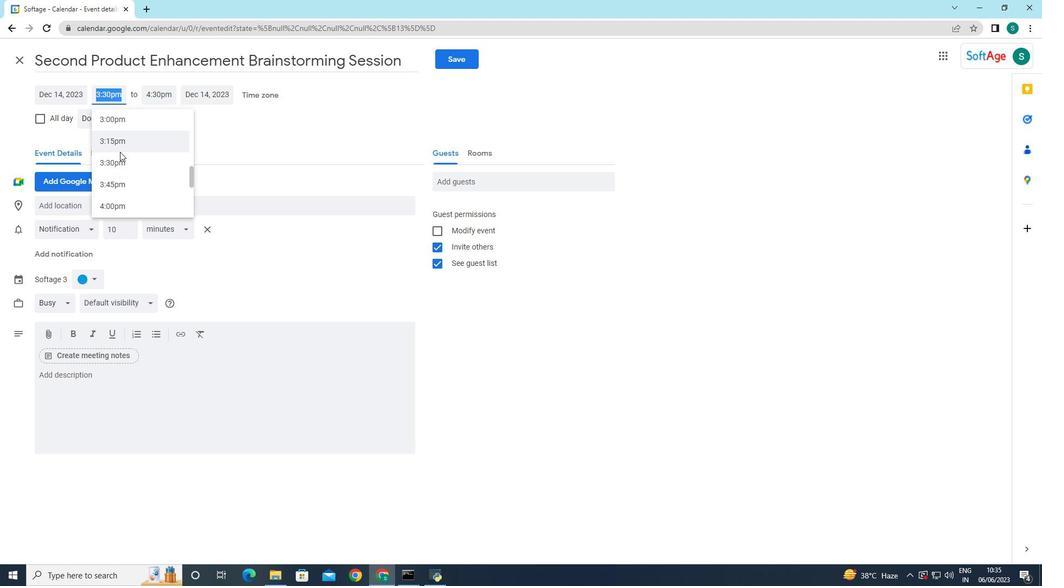 
Action: Mouse scrolled (123, 160) with delta (0, 0)
Screenshot: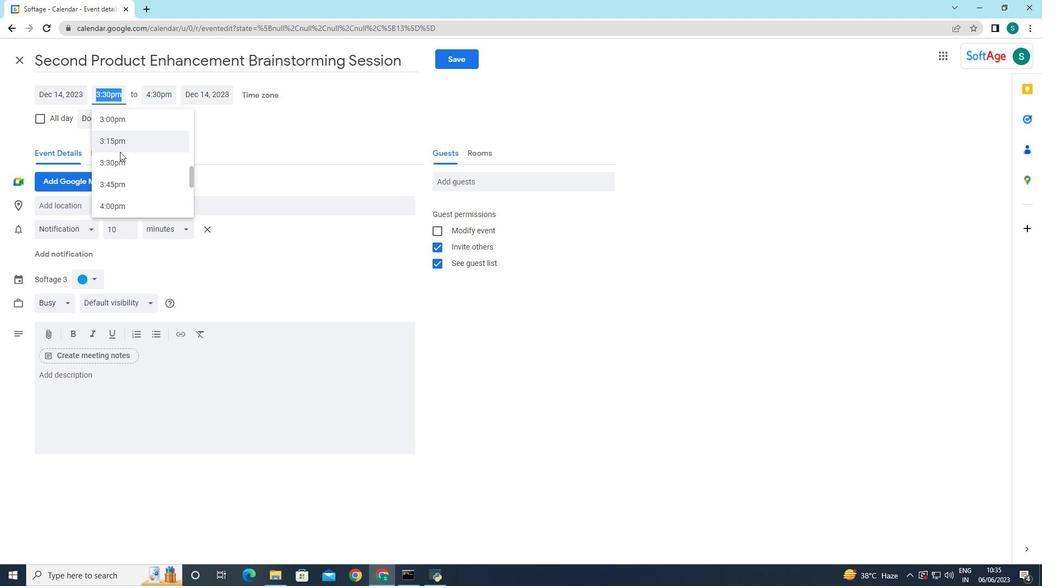 
Action: Mouse scrolled (123, 160) with delta (0, 0)
Screenshot: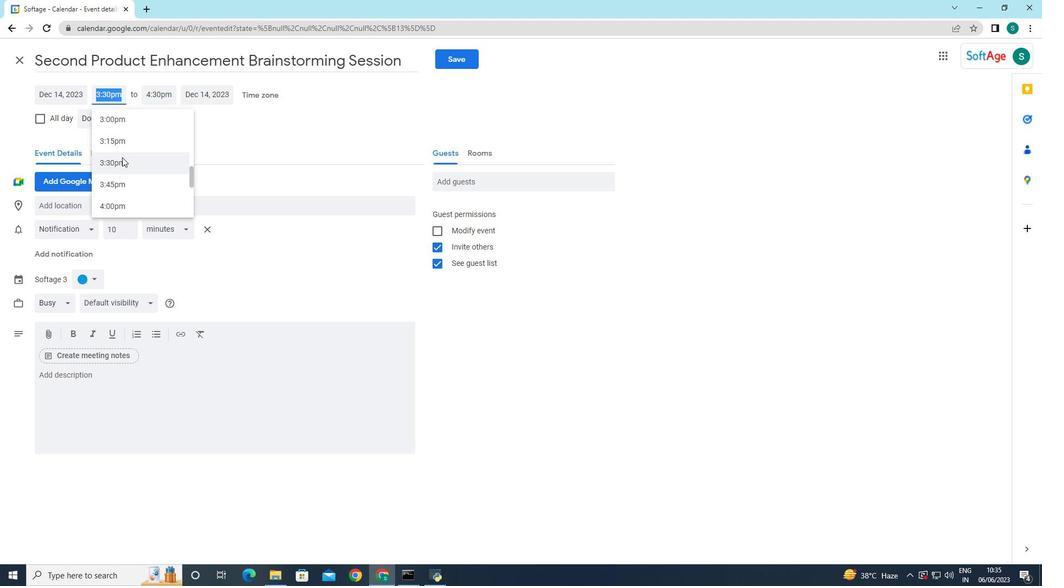 
Action: Mouse scrolled (123, 160) with delta (0, 0)
Screenshot: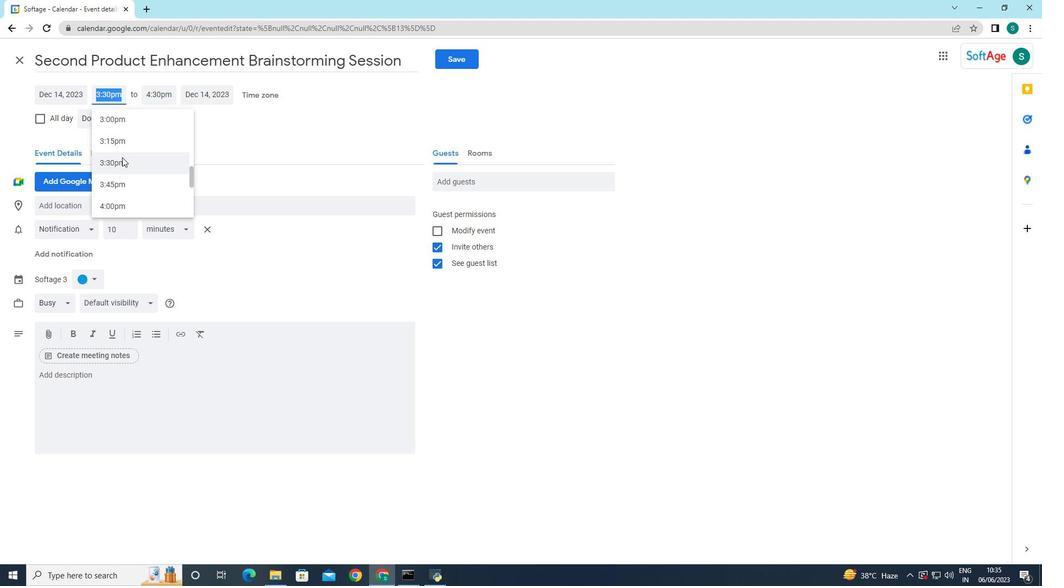 
Action: Mouse scrolled (123, 160) with delta (0, 0)
Screenshot: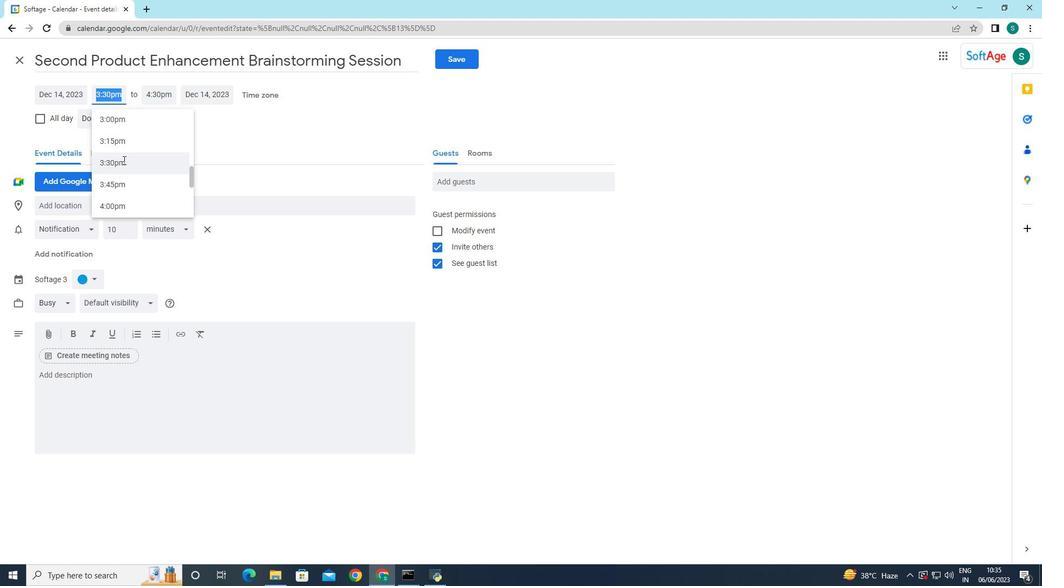 
Action: Mouse moved to (125, 161)
Screenshot: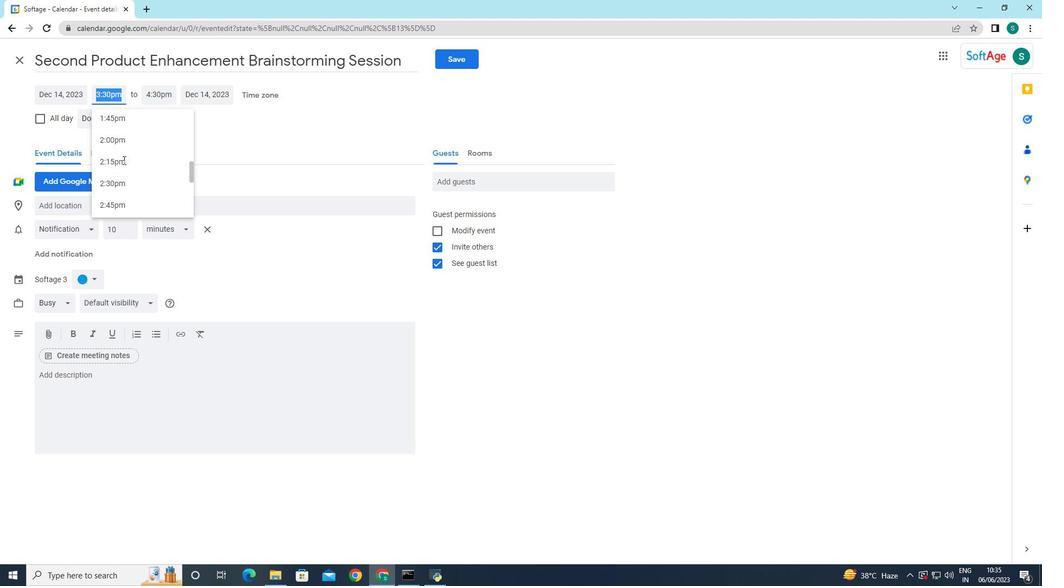 
Action: Mouse scrolled (125, 162) with delta (0, 0)
Screenshot: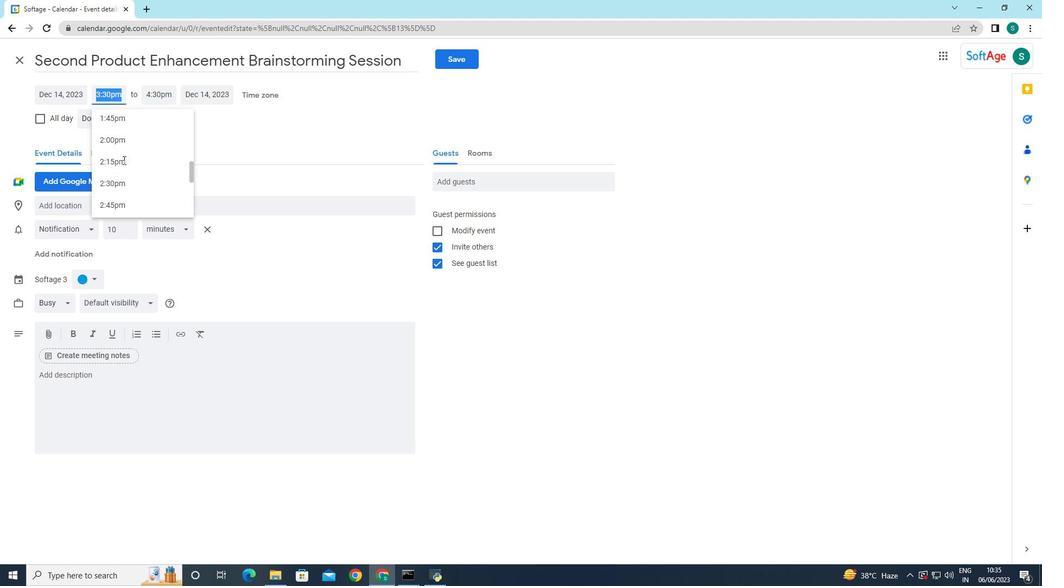 
Action: Mouse scrolled (125, 162) with delta (0, 0)
Screenshot: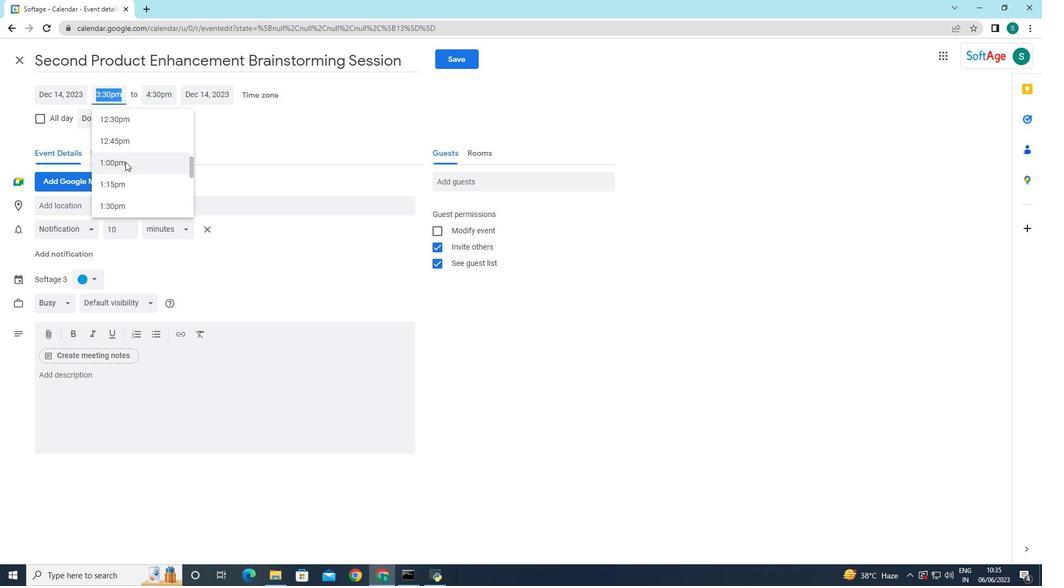 
Action: Mouse scrolled (125, 162) with delta (0, 0)
Screenshot: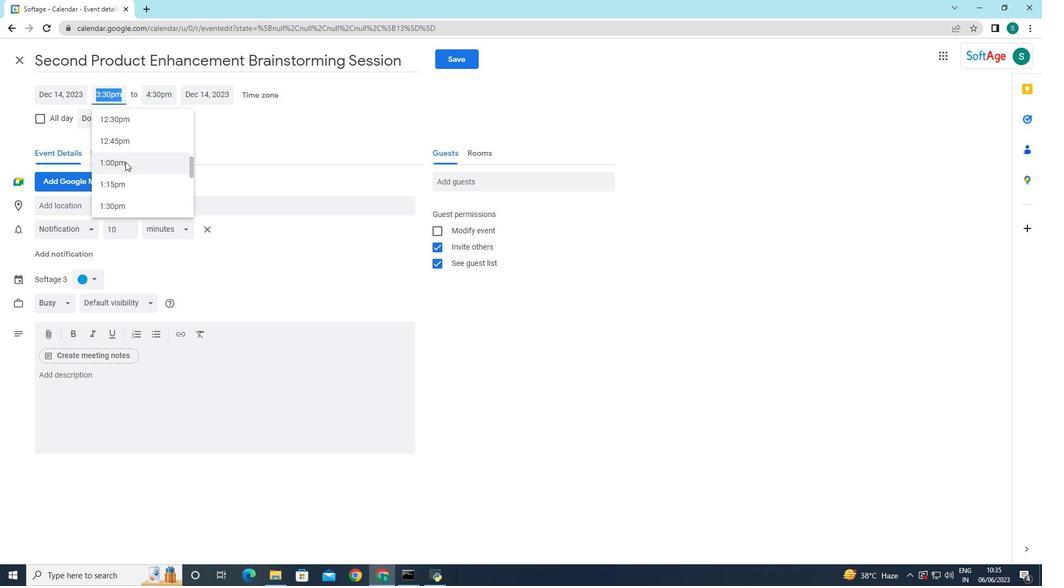 
Action: Mouse scrolled (125, 162) with delta (0, 0)
Screenshot: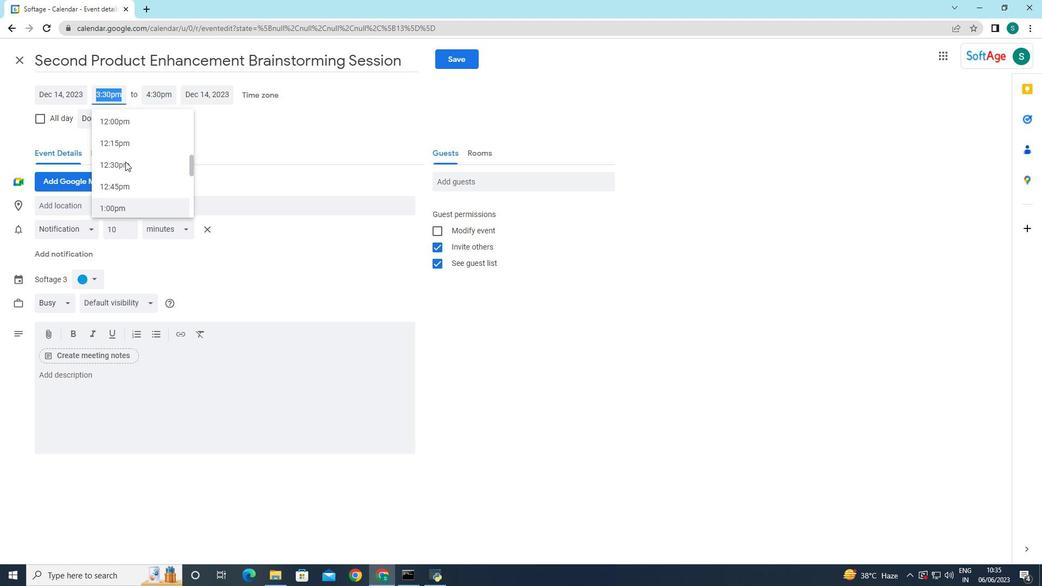 
Action: Mouse scrolled (125, 162) with delta (0, 0)
Screenshot: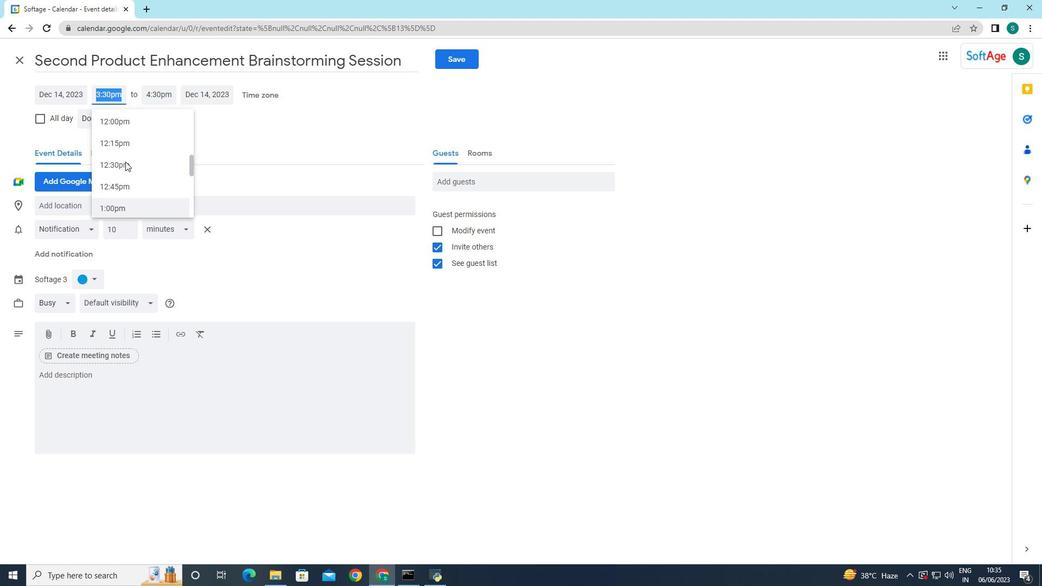 
Action: Mouse scrolled (125, 162) with delta (0, 0)
Screenshot: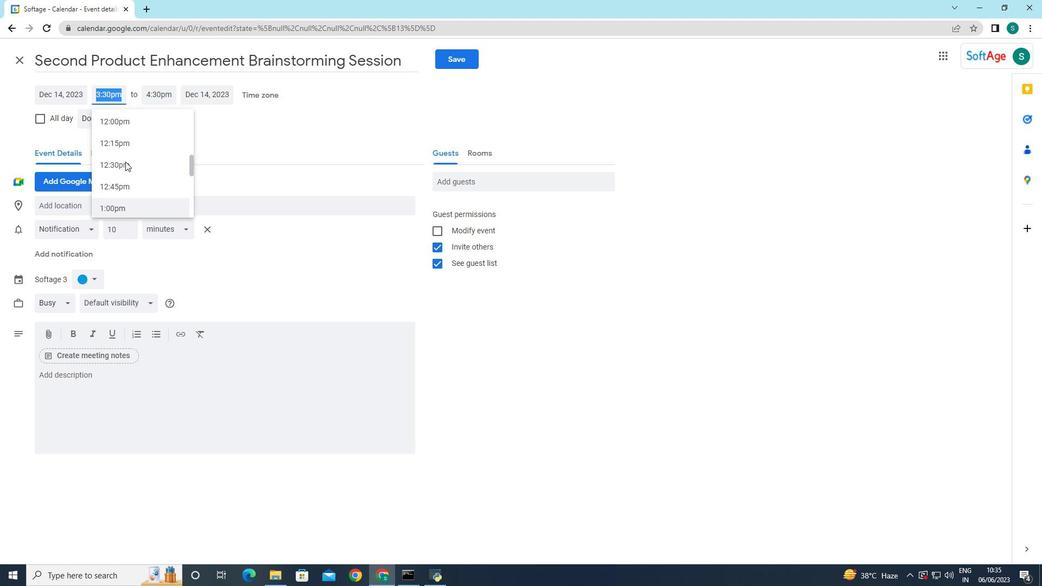 
Action: Mouse moved to (133, 184)
Screenshot: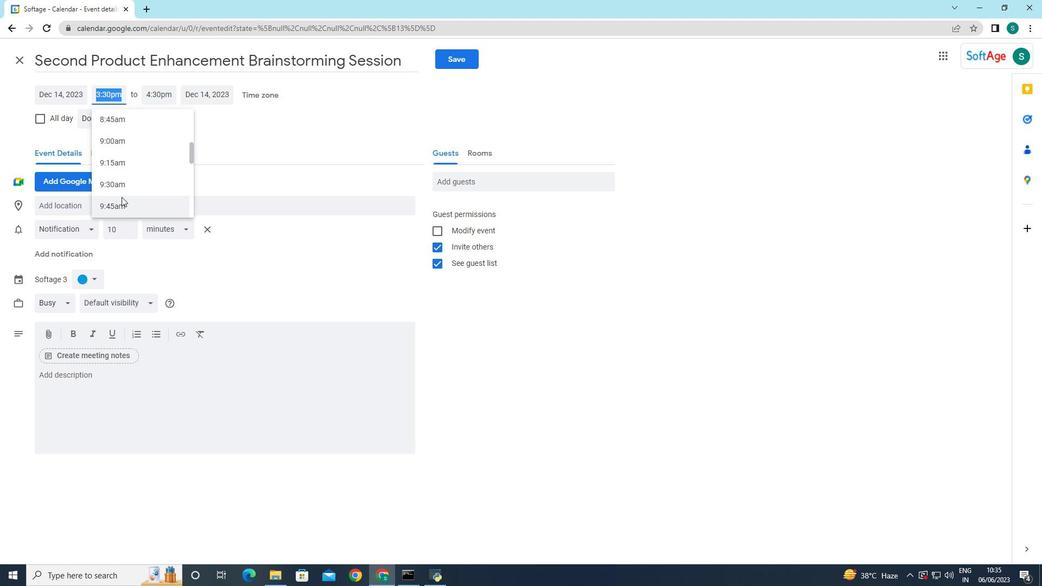 
Action: Mouse scrolled (133, 183) with delta (0, 0)
Screenshot: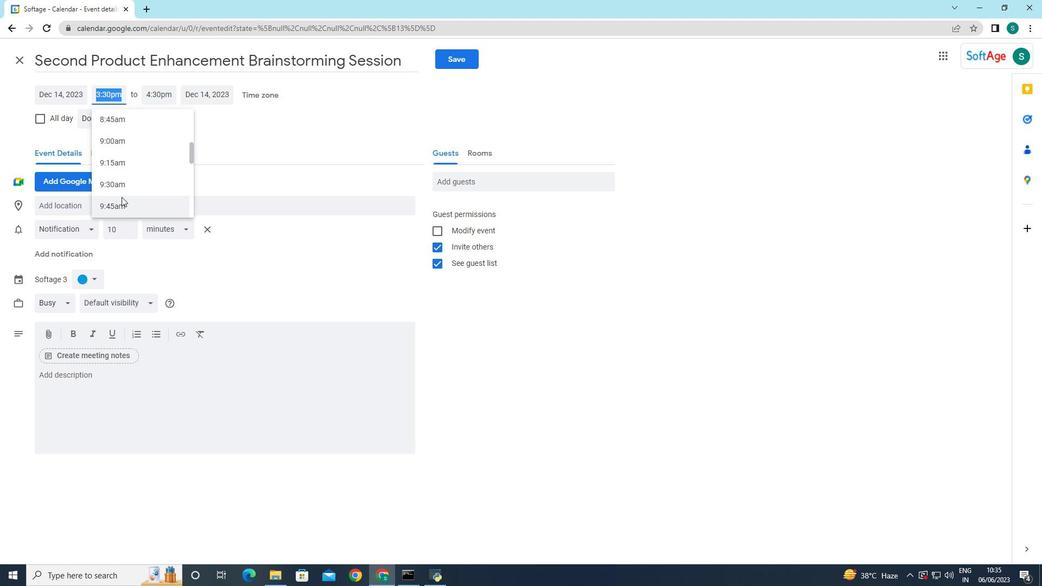 
Action: Mouse moved to (133, 184)
Screenshot: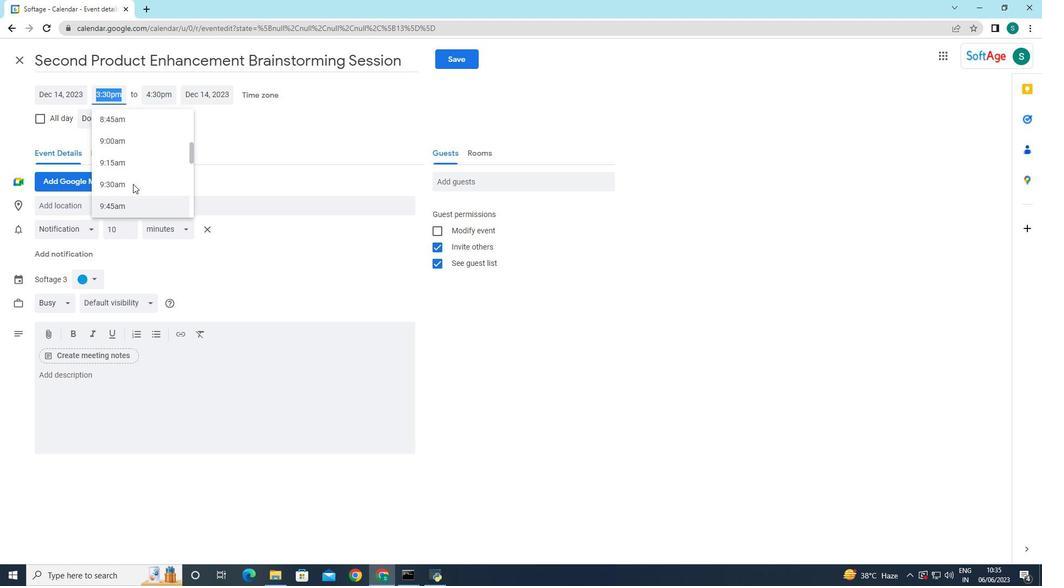 
Action: Mouse scrolled (133, 183) with delta (0, 0)
Screenshot: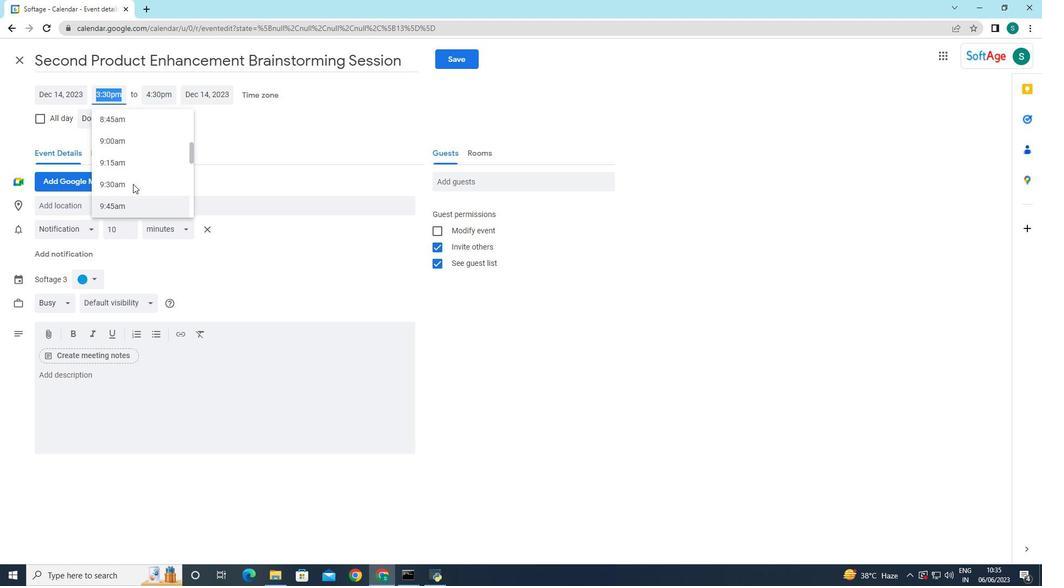 
Action: Mouse moved to (126, 122)
Screenshot: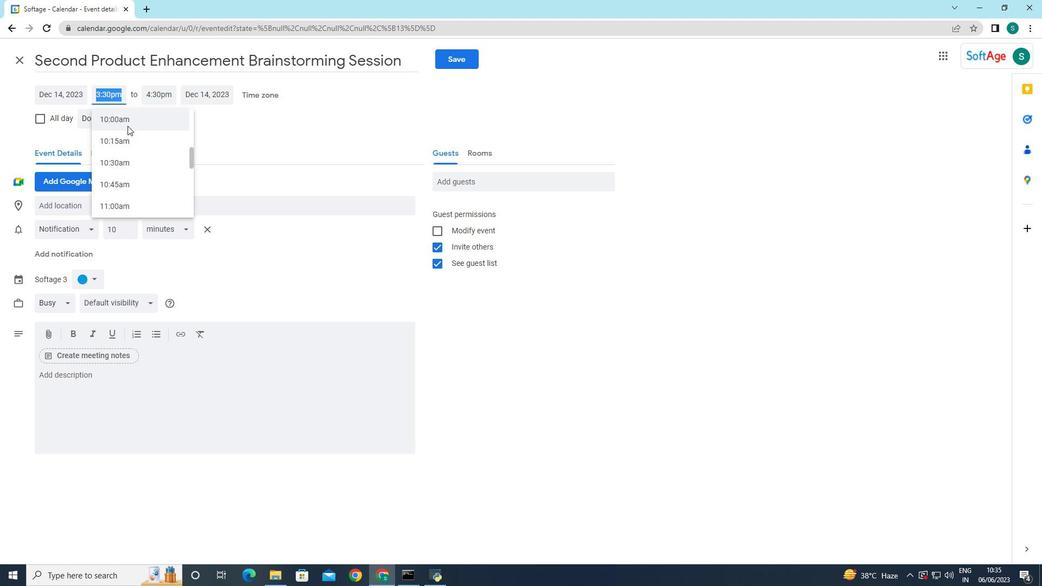 
Action: Mouse pressed left at (126, 122)
Screenshot: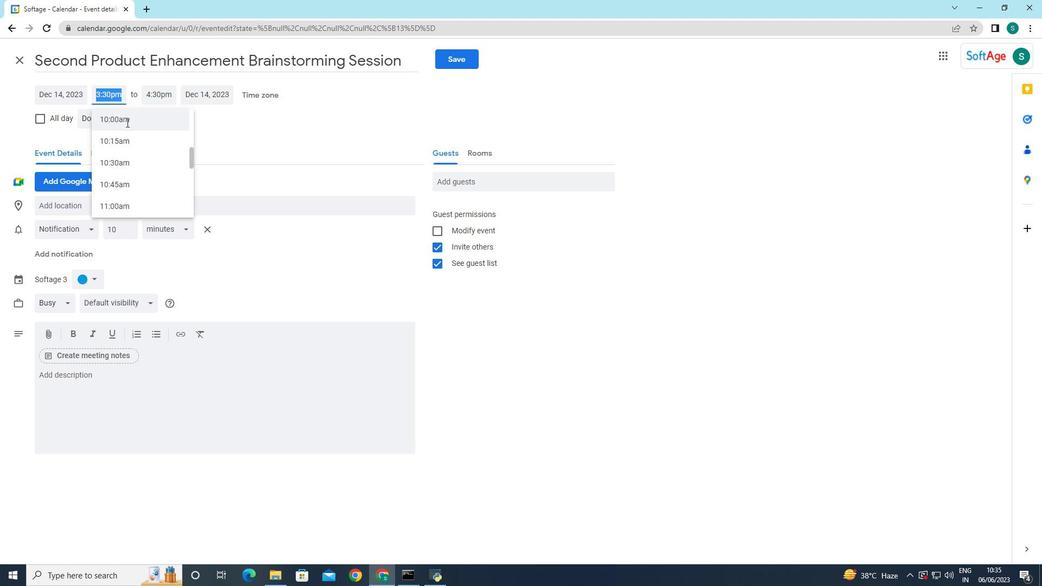 
Action: Mouse moved to (85, 380)
Screenshot: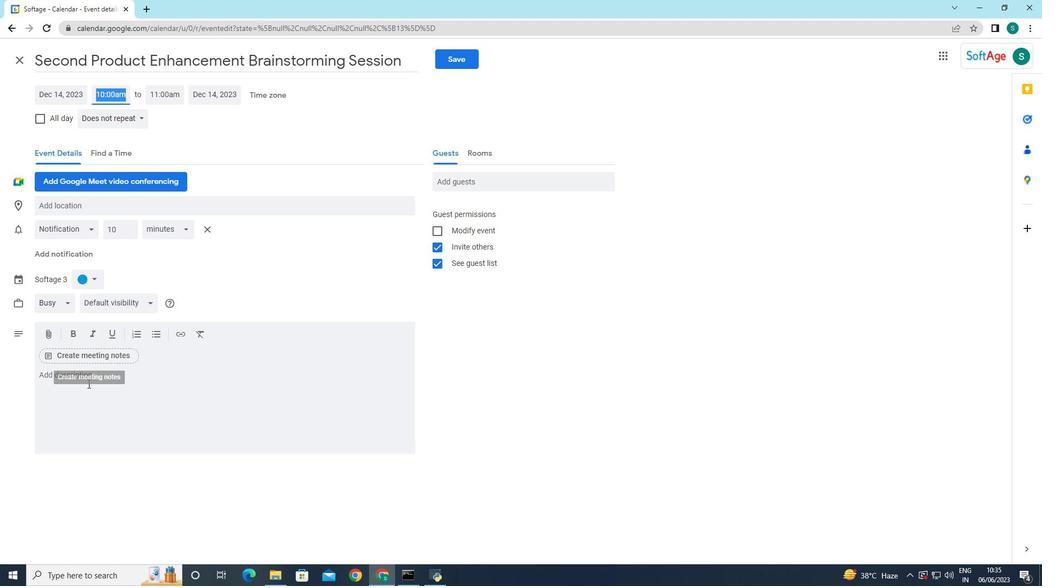 
Action: Mouse pressed left at (85, 380)
Screenshot: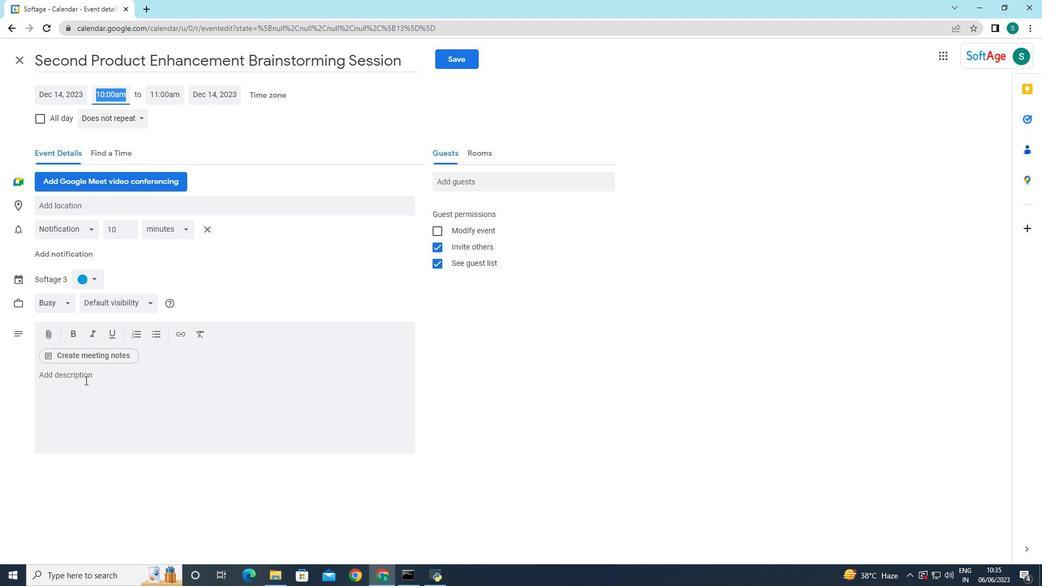 
Action: Key pressed <Key.caps_lock>th<Key.backspace><Key.caps_lock>HIS<Key.space><Key.caps_lock>w<Key.caps_lock>EBINAR<Key.space>IS<Key.space>DESIGNED<Key.space>TO<Key.space>PROVEDE<Key.space><Key.backspace><Key.backspace><Key.backspace><Key.backspace><Key.backspace>VIDE<Key.space>PARTICIPANTS<Key.space>WITH<Key.space>VALUABLE<Key.space>INSIGHTS<Key.space>IN<Key.space>T<Key.backspace><Key.backspace>TO<Key.space>EFFECTIVE<Key.space>DIGITAL<Key.space>MARKETING<Key.space>STRATEGIES,<Key.backspace>.<Key.space><Key.caps_lock>i<Key.caps_lock>T<Key.space>COVERS<Key.space>A<Key.space>WIDE<Key.space>RANGE<Key.space>OF<Key.space>TOPICS,<Key.space><Key.caps_lock>including<Key.space>search<Key.space><Key.backspace><Key.backspace><Key.backspace><Key.backspace><Key.backspace><Key.backspace><Key.backspace><Key.backspace><Key.backspace><Key.backspace><Key.backspace><Key.backspace><Key.backspace><Key.backspace><Key.backspace><Key.backspace><Key.backspace><Key.caps_lock>INCLUDING<Key.space>SEARDH<Key.space><Key.backspace><Key.backspace><Key.backspace>CH<Key.space>ENGINE<Key.space>OPTIMIZATION<Key.space><Key.shift_r>I(<Key.backspace><Key.backspace><Key.shift_r>(<Key.caps_lock>seo<Key.shift_r>)<Key.space>
Screenshot: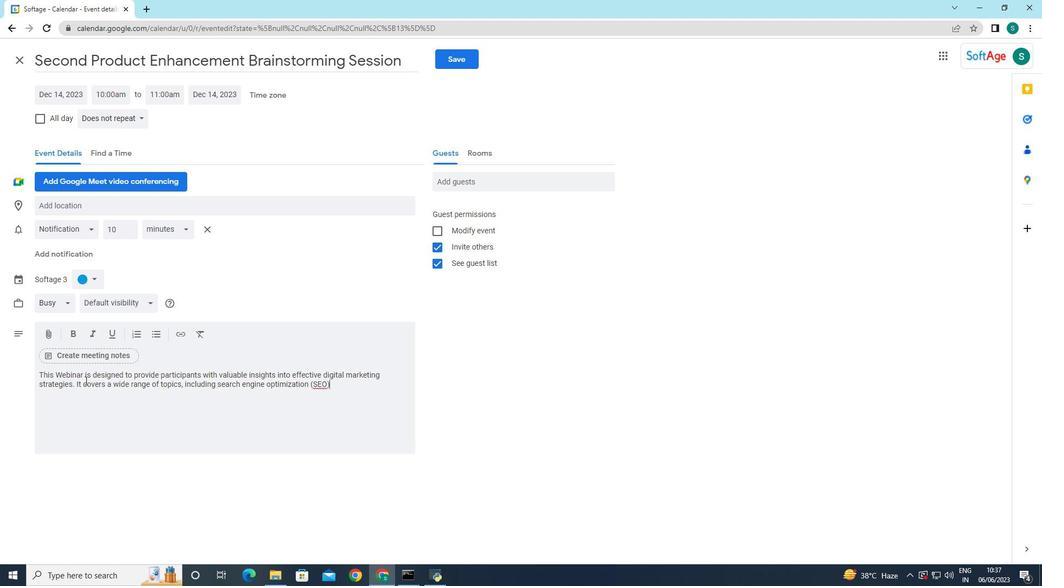 
Action: Mouse moved to (51, 385)
Screenshot: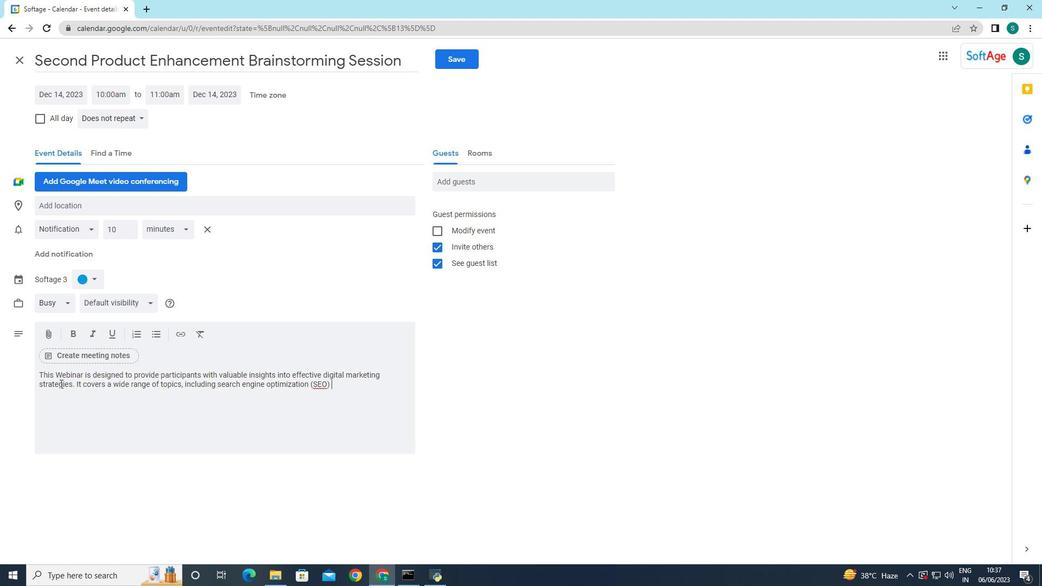 
Action: Key pressed <Key.backspace>,m<Key.backspace><Key.space><Key.caps_lock>SOCIAL<Key.space>MEDIA<Key.space>MARKETING<Key.space><Key.backspace>,<Key.space>CONTENT<Key.space>MARKETING,<Key.space>EMAIL<Key.space>MARKETING,<Key.space>PAID<Key.space>ADVERTISING<Key.space>AND<Key.space>MORE<Key.space><Key.backspace>.
Screenshot: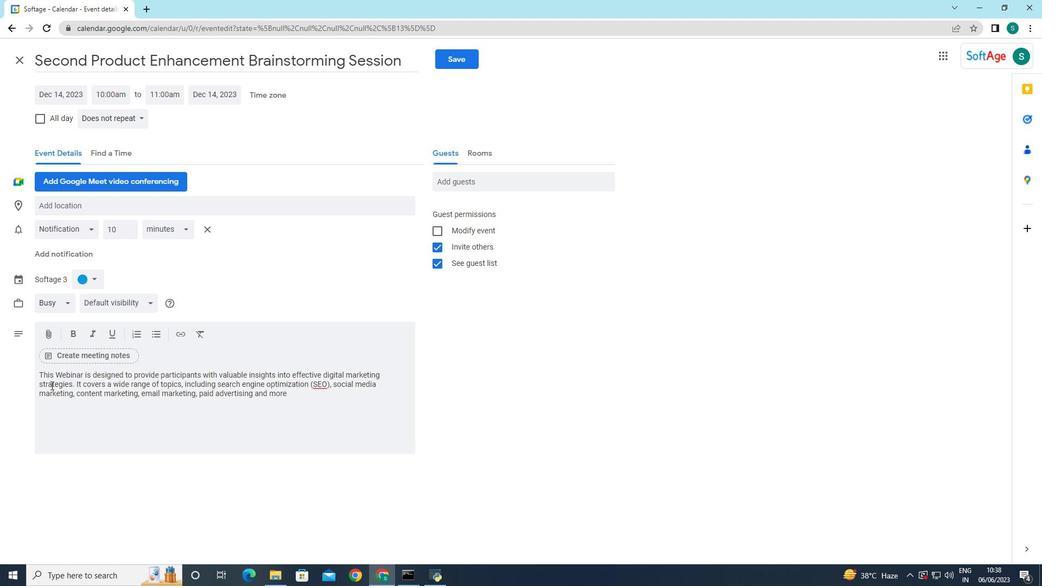 
Action: Mouse moved to (456, 185)
Screenshot: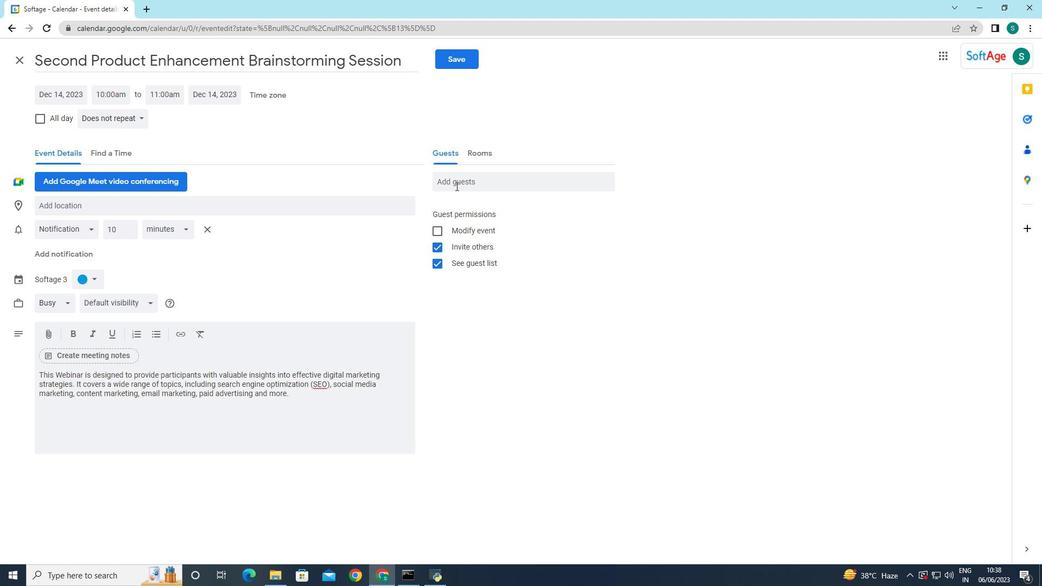 
Action: Mouse pressed left at (456, 185)
Screenshot: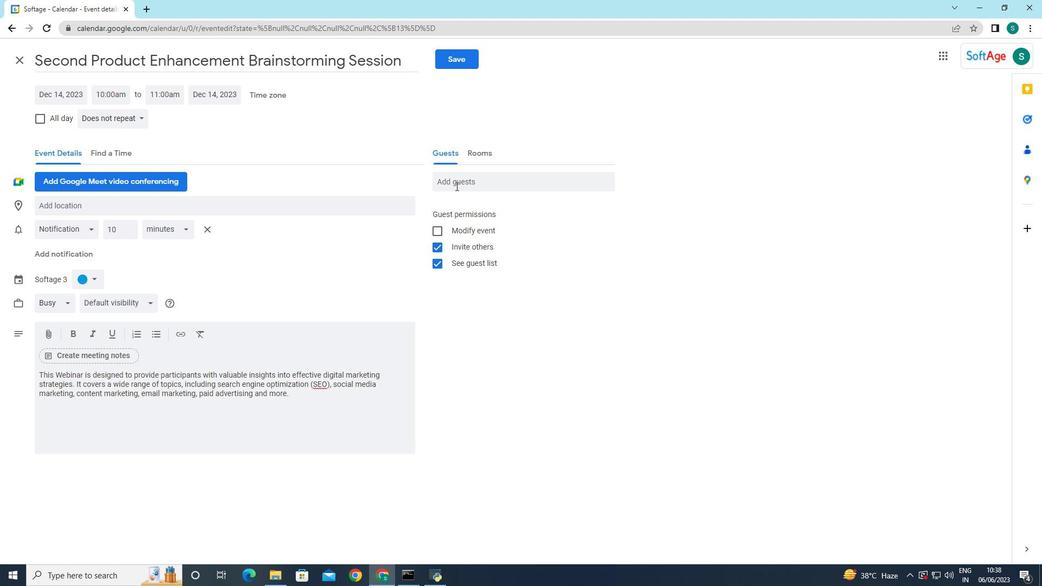 
Action: Mouse moved to (441, 184)
Screenshot: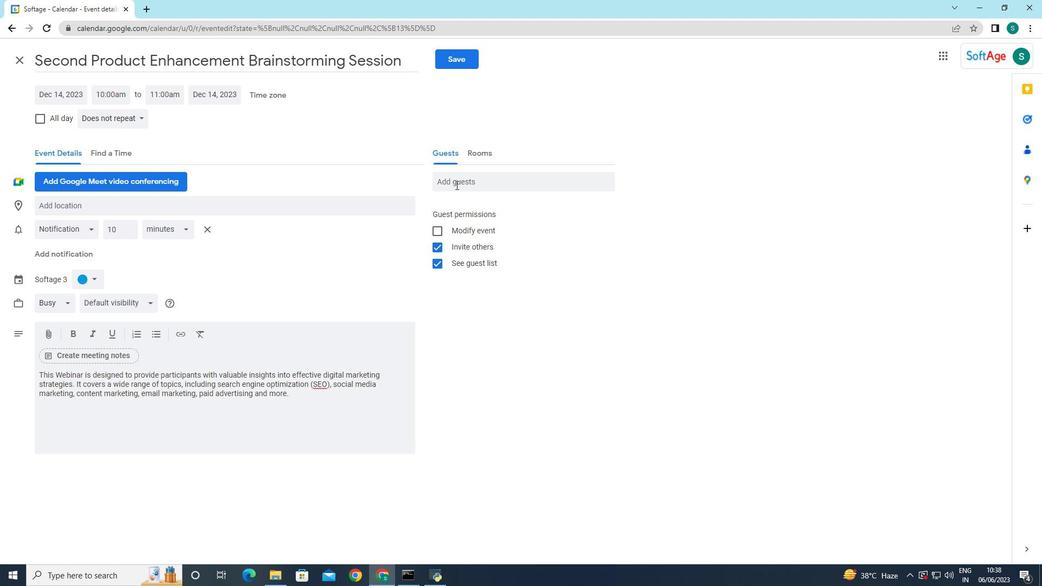 
Action: Key pressed SOFTAGE.5
Screenshot: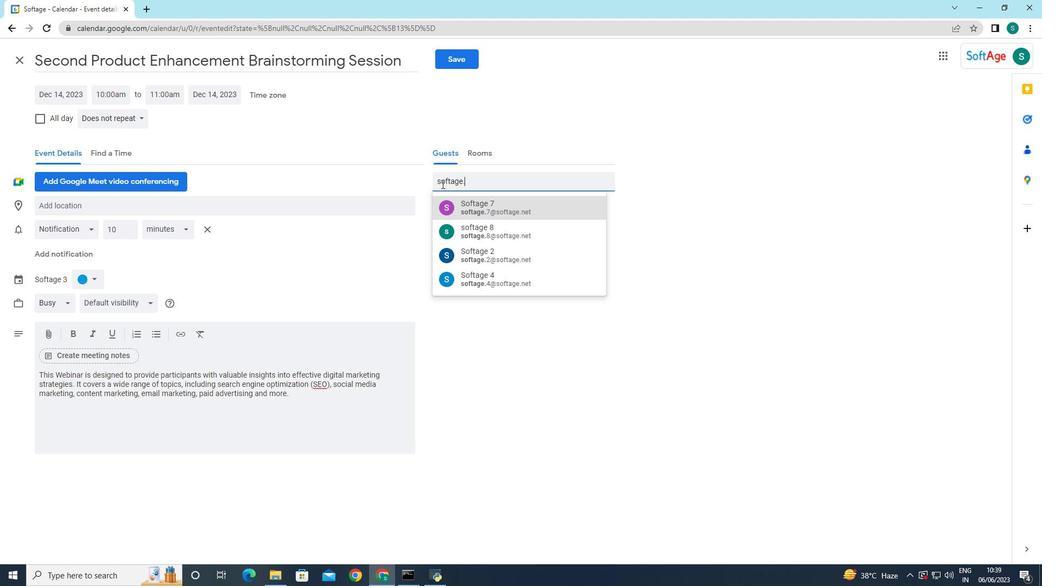
Action: Mouse moved to (447, 202)
Screenshot: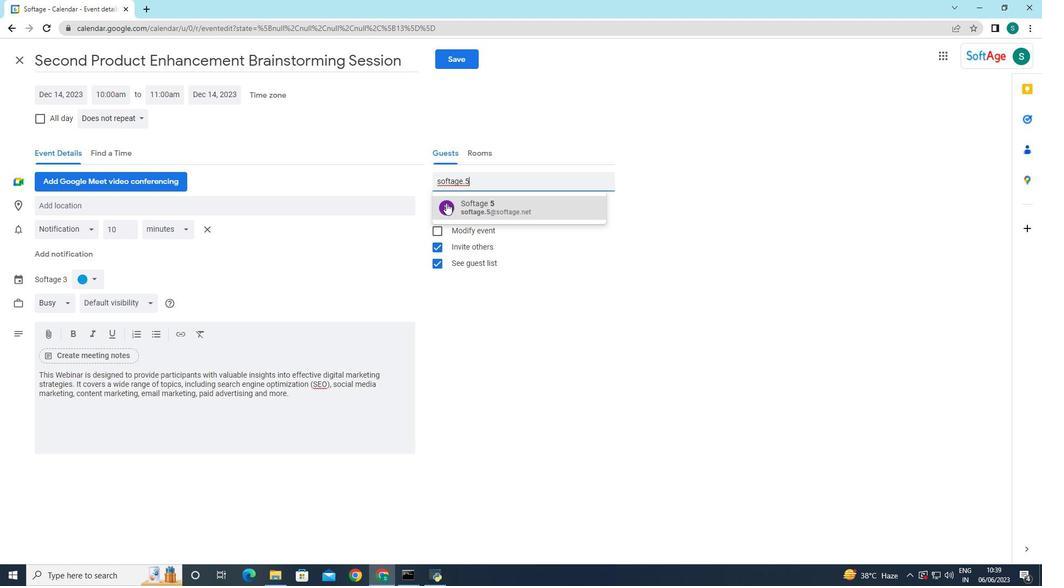 
Action: Mouse pressed left at (447, 202)
Screenshot: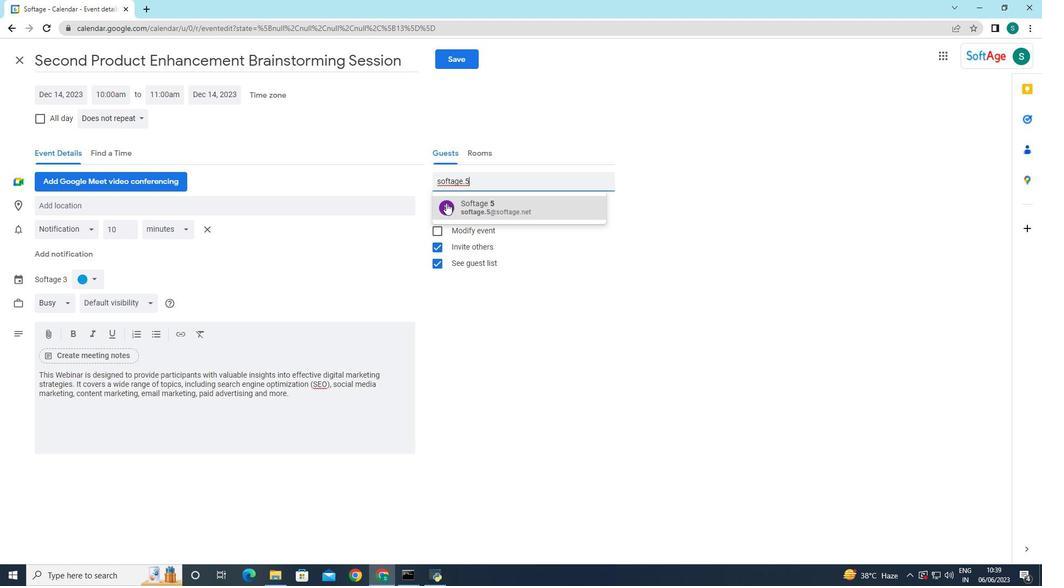 
Action: Mouse moved to (469, 180)
Screenshot: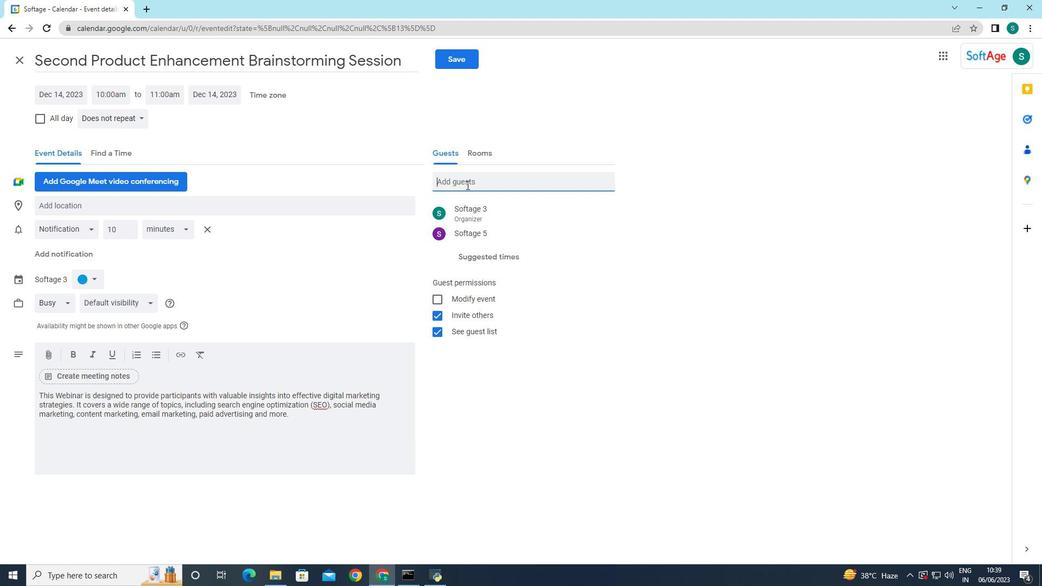 
Action: Mouse pressed left at (469, 180)
Screenshot: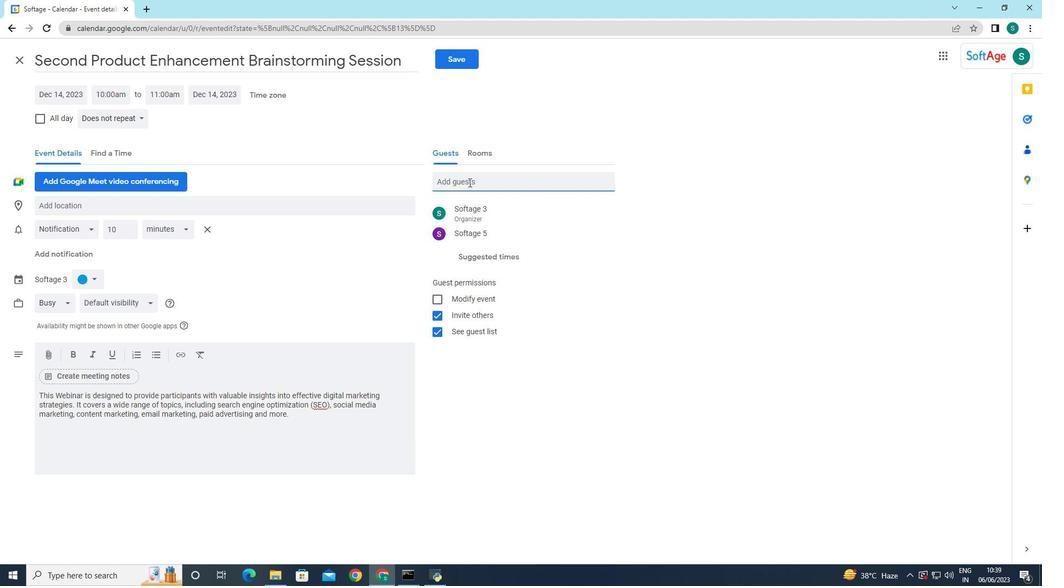 
Action: Mouse moved to (469, 180)
Screenshot: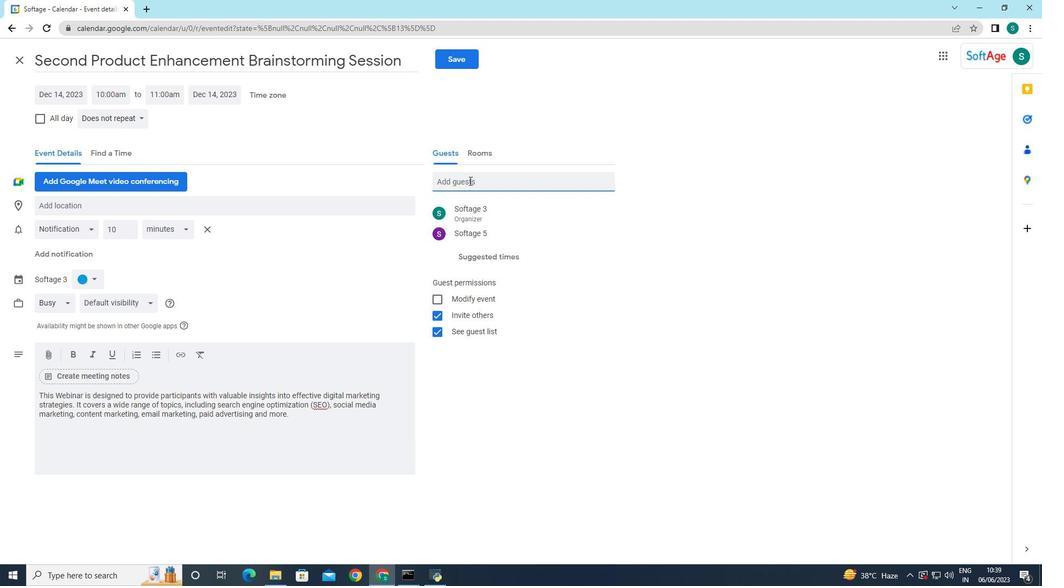 
Action: Key pressed SOFTAGE,<Key.backspace>.6
Screenshot: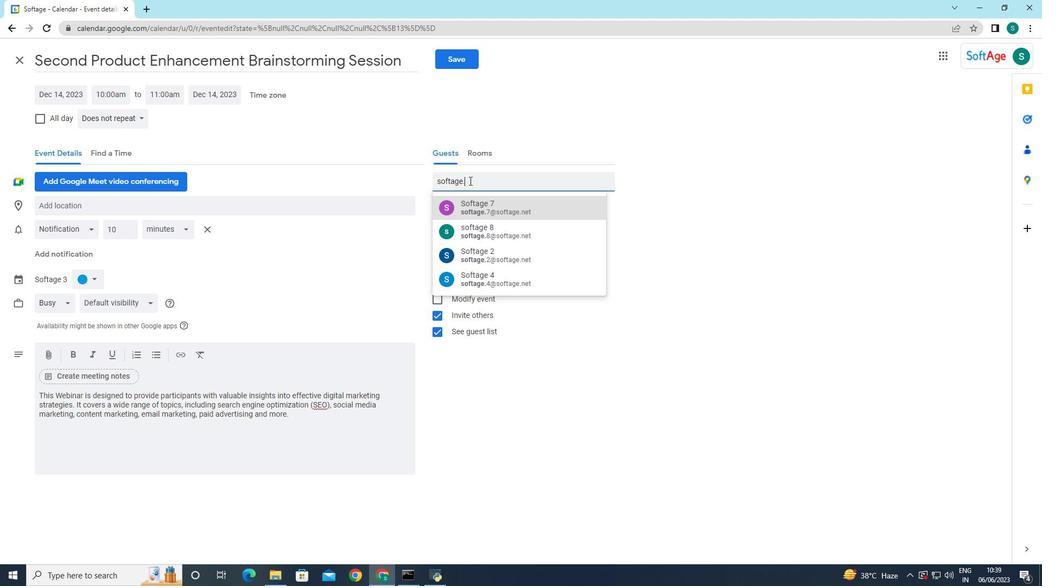 
Action: Mouse moved to (480, 210)
Screenshot: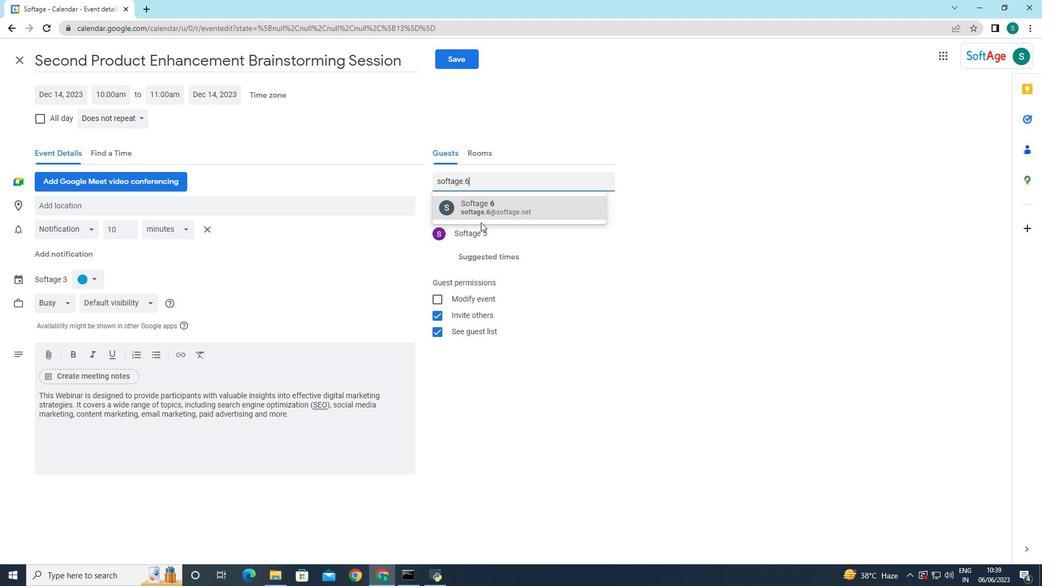 
Action: Mouse pressed left at (480, 210)
Screenshot: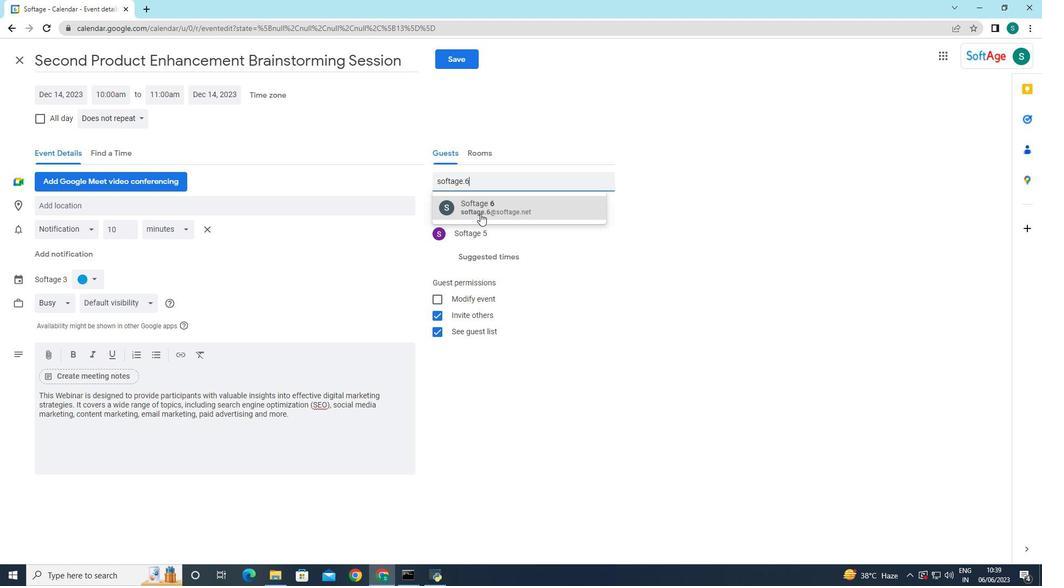 
Action: Mouse moved to (603, 211)
Screenshot: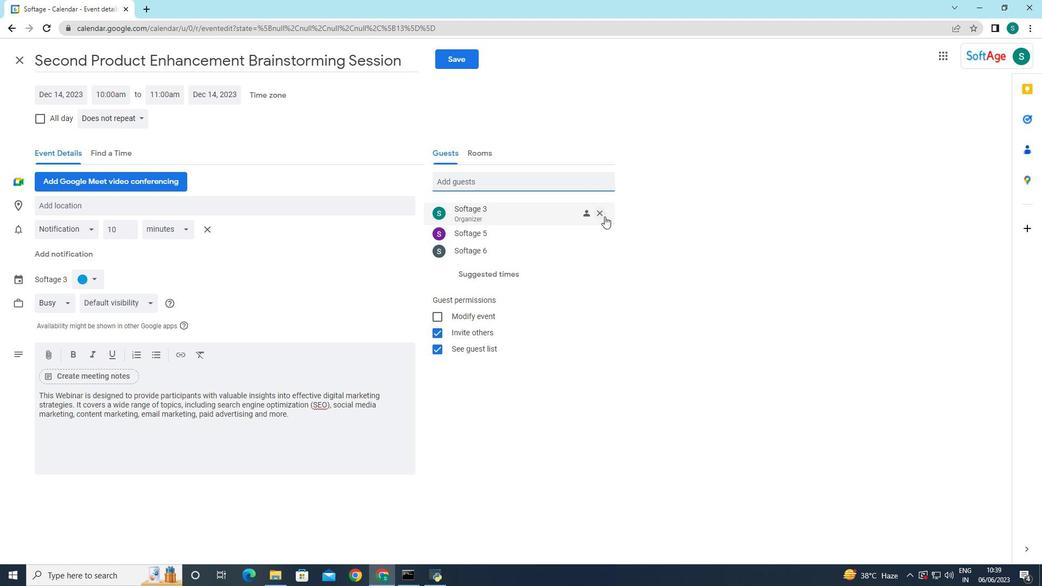 
Action: Mouse pressed left at (603, 211)
Screenshot: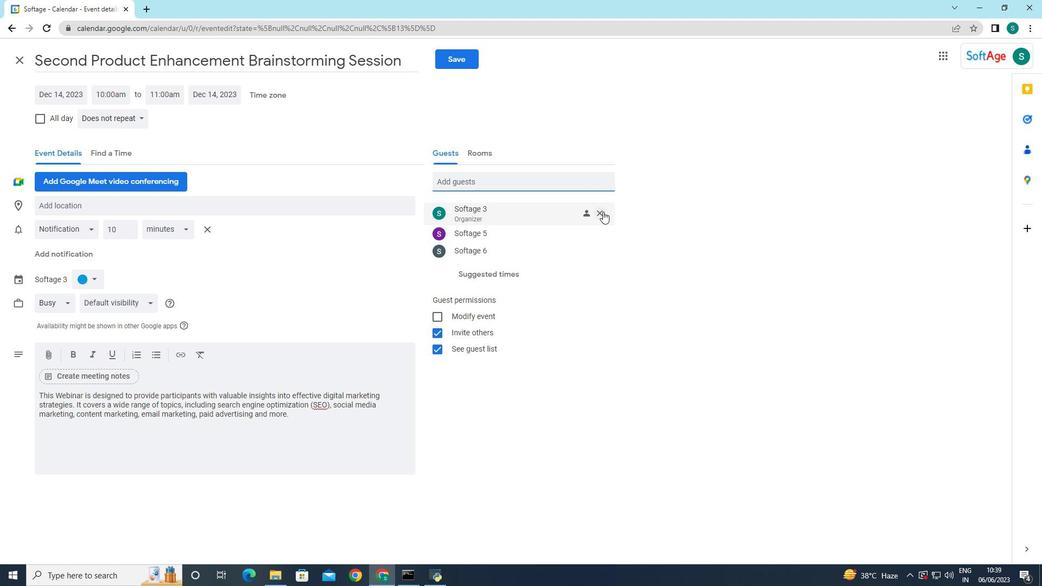 
Action: Mouse moved to (124, 118)
Screenshot: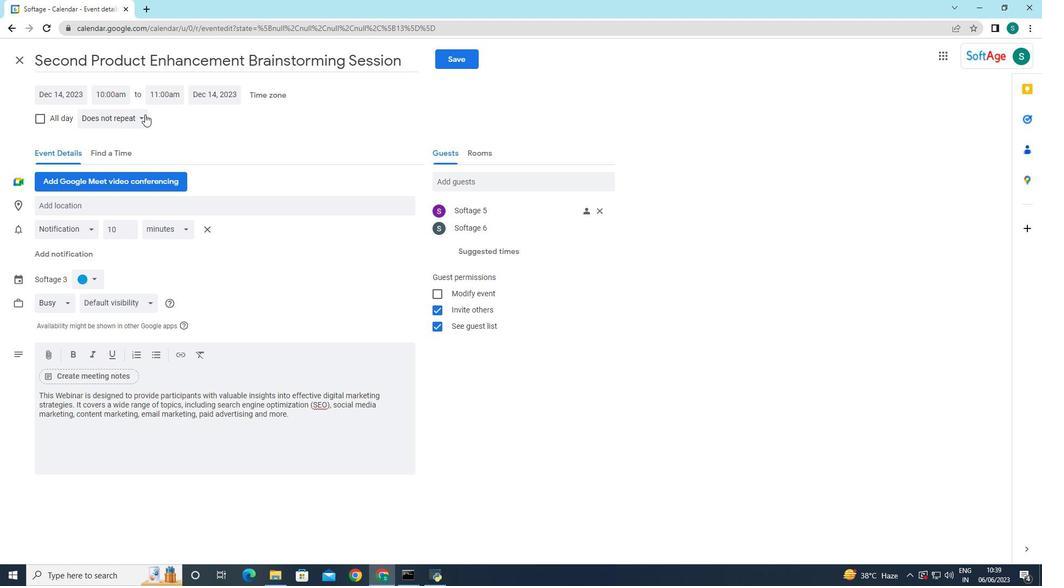 
Action: Mouse pressed left at (124, 118)
Screenshot: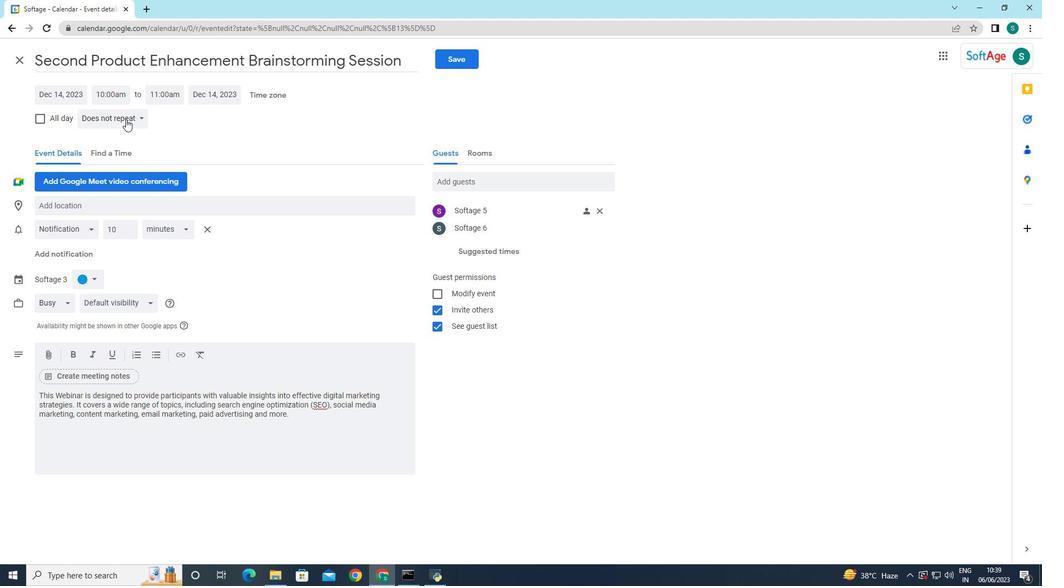 
Action: Mouse moved to (124, 211)
Screenshot: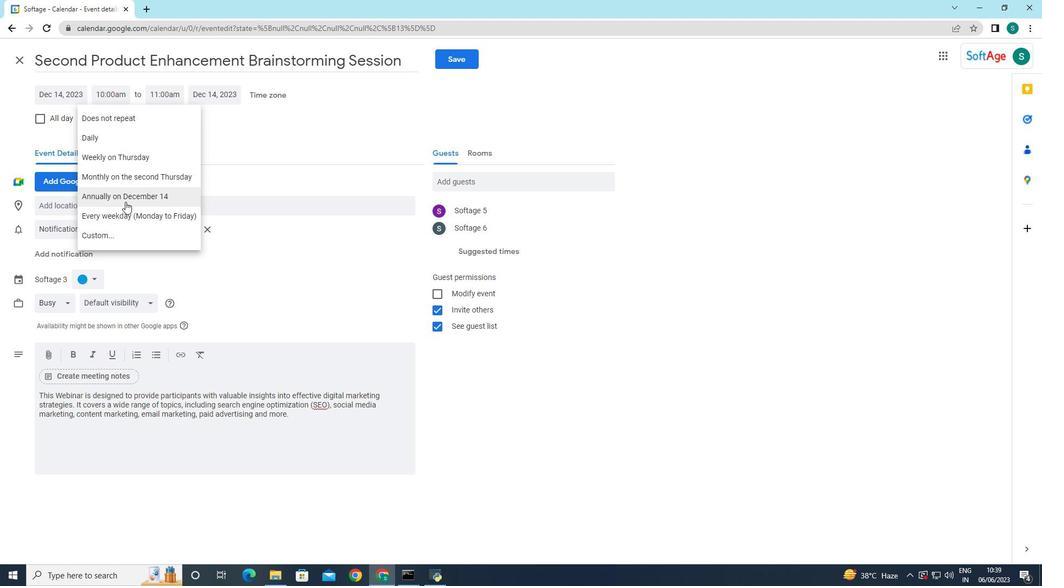 
Action: Mouse pressed left at (124, 211)
Screenshot: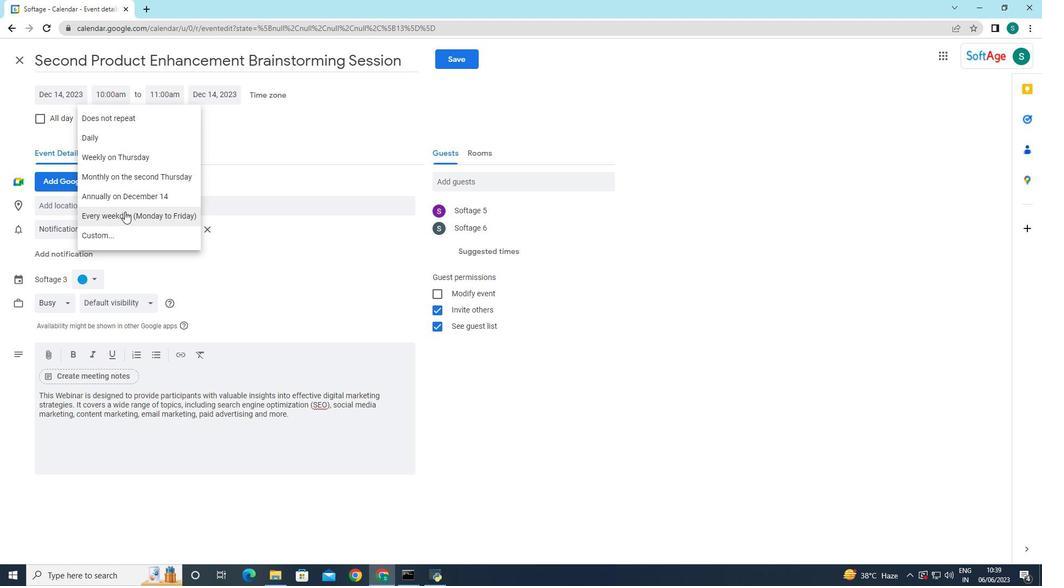 
Action: Mouse moved to (104, 115)
Screenshot: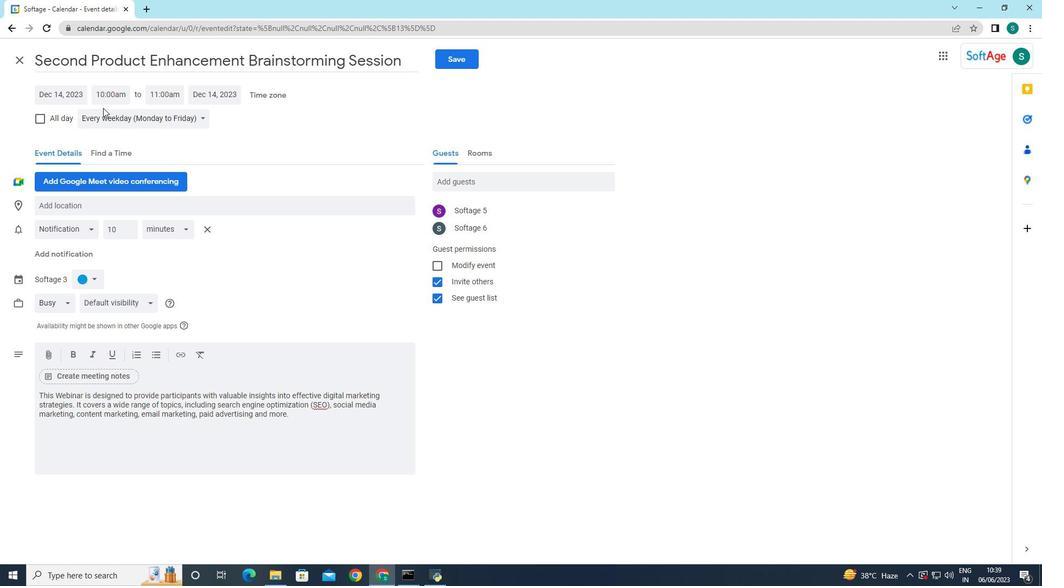 
Action: Mouse pressed left at (104, 115)
Screenshot: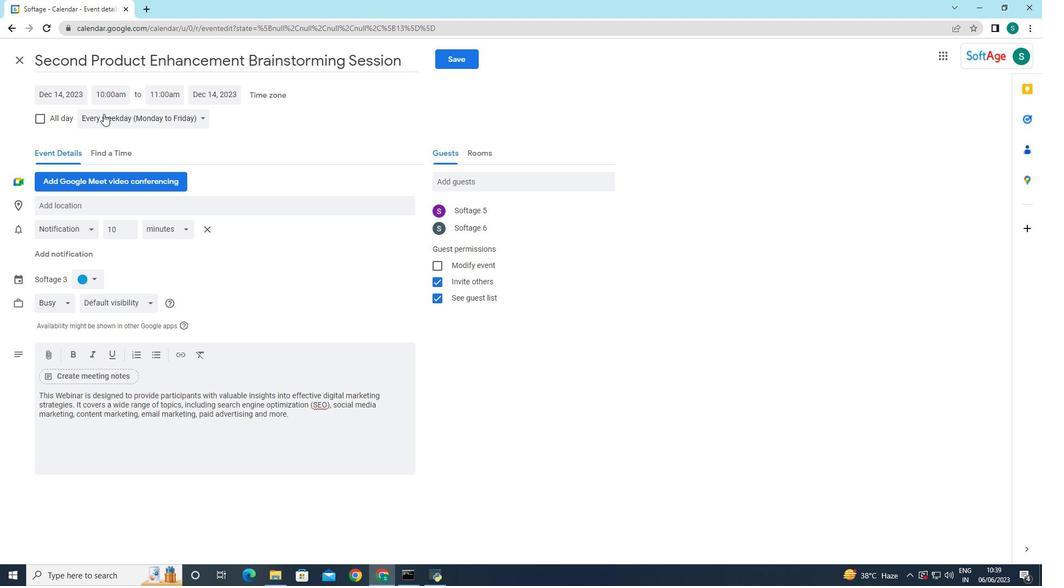 
Action: Mouse moved to (105, 188)
Screenshot: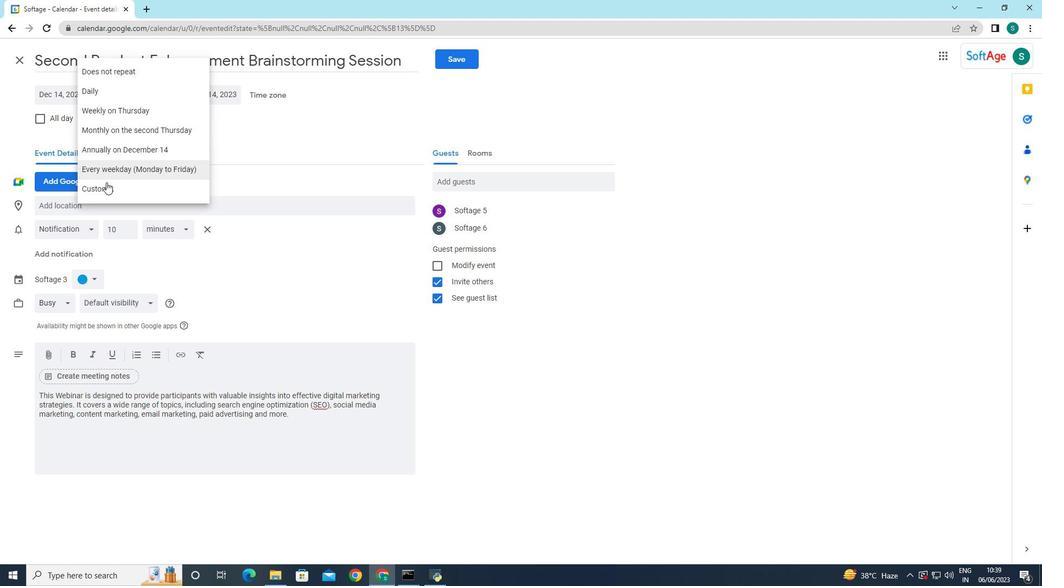 
Action: Mouse pressed left at (105, 188)
Screenshot: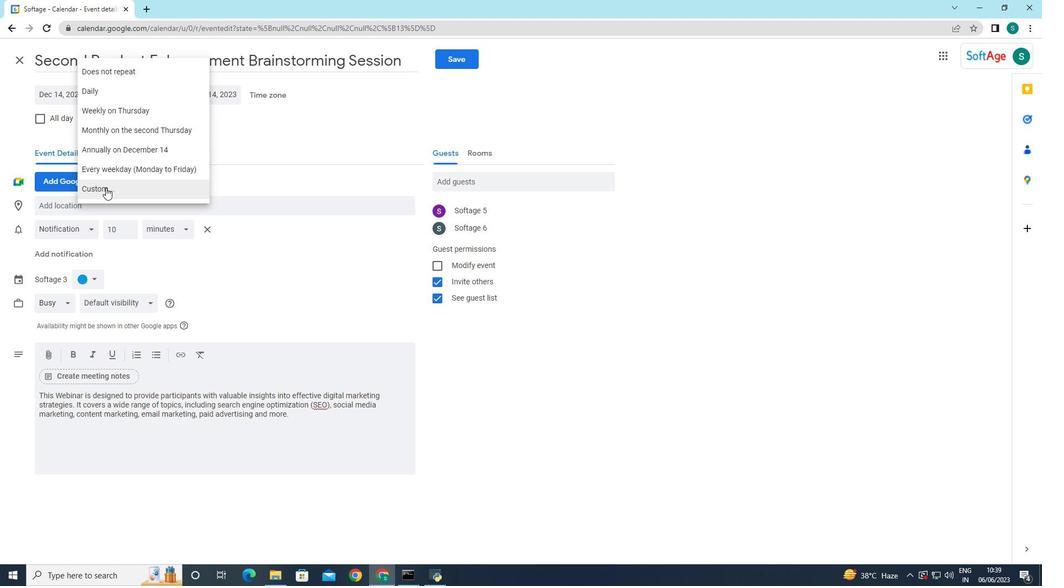 
Action: Mouse moved to (436, 282)
Screenshot: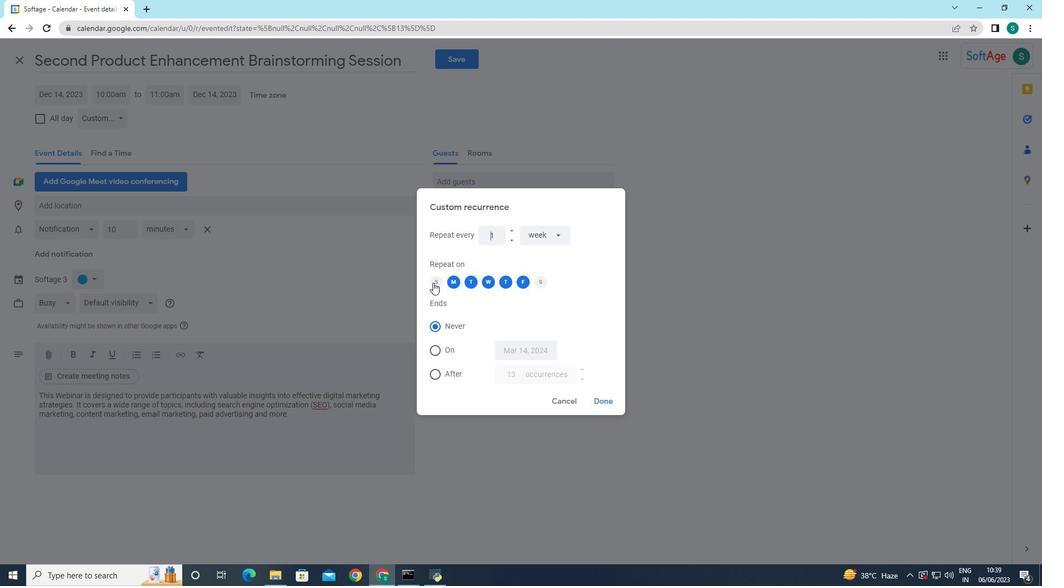 
Action: Mouse pressed left at (436, 282)
Screenshot: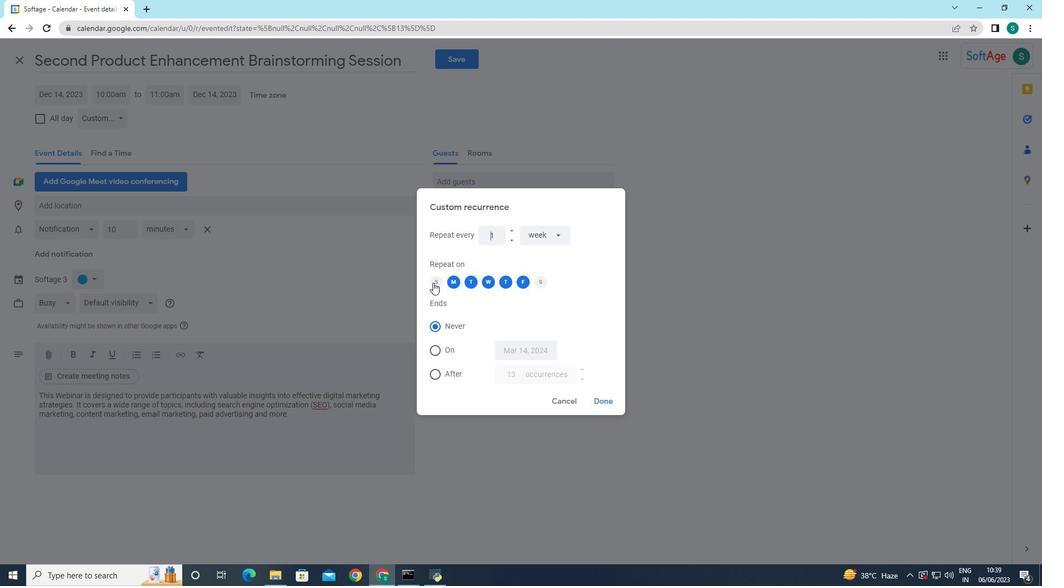 
Action: Mouse moved to (453, 281)
Screenshot: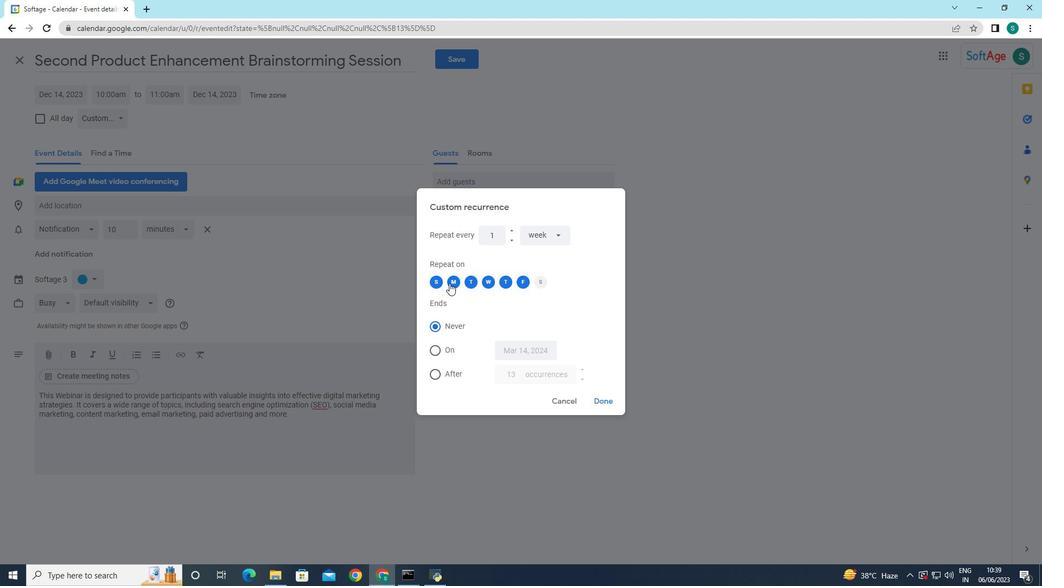 
Action: Mouse pressed left at (453, 281)
Screenshot: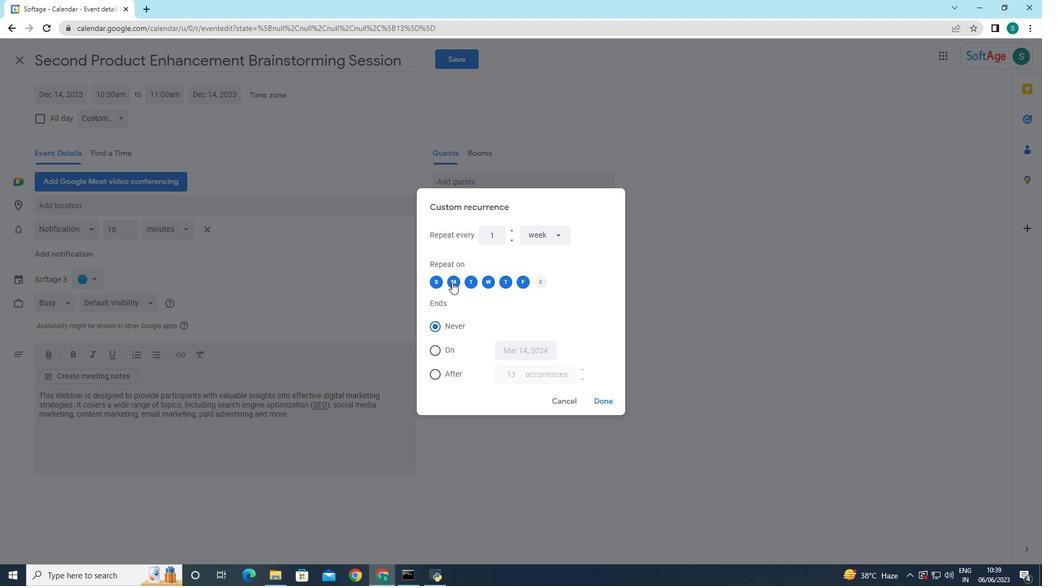 
Action: Mouse moved to (472, 279)
Screenshot: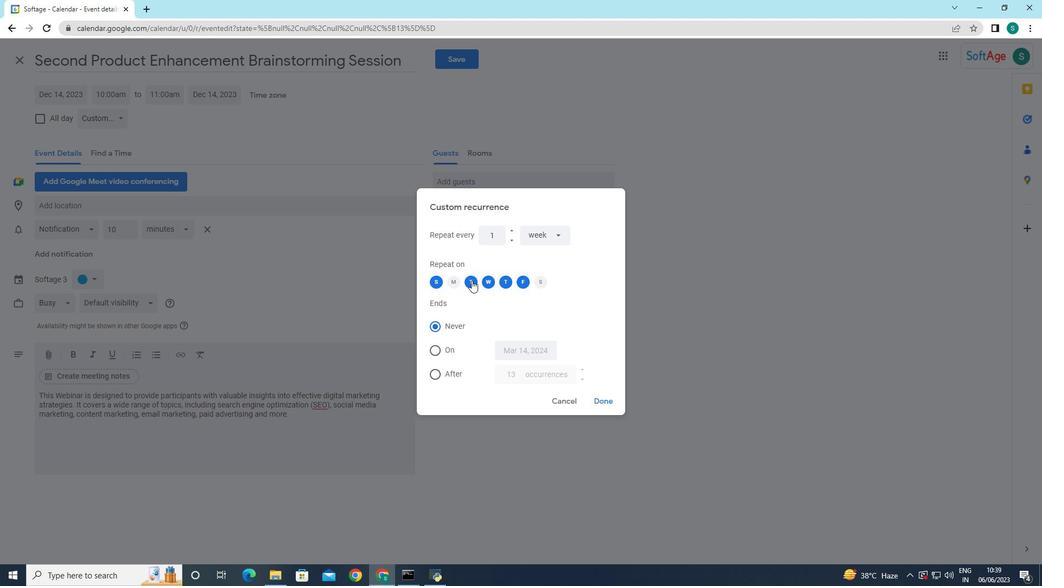 
Action: Mouse pressed left at (472, 279)
Screenshot: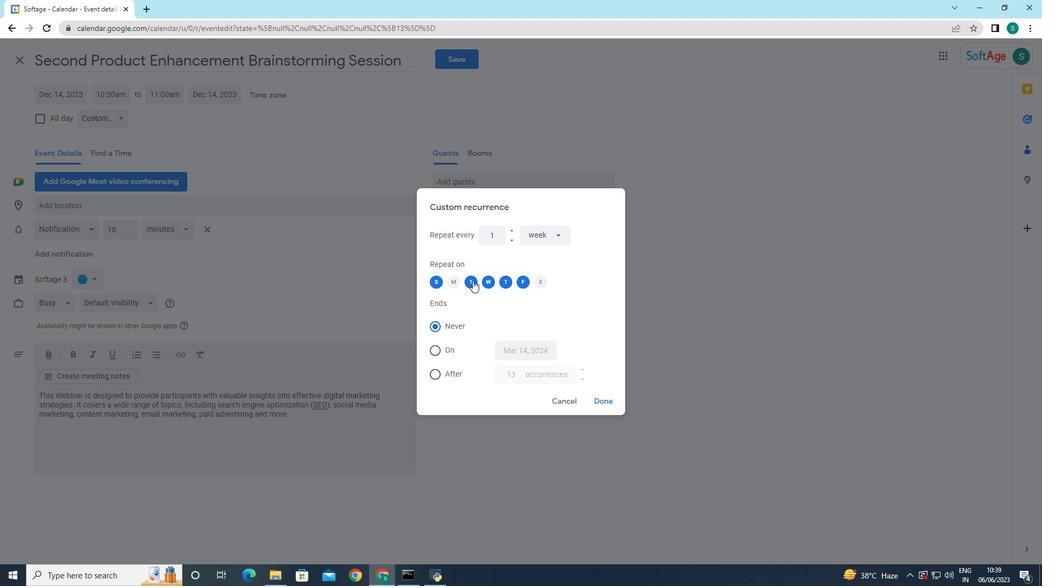
Action: Mouse moved to (487, 278)
Screenshot: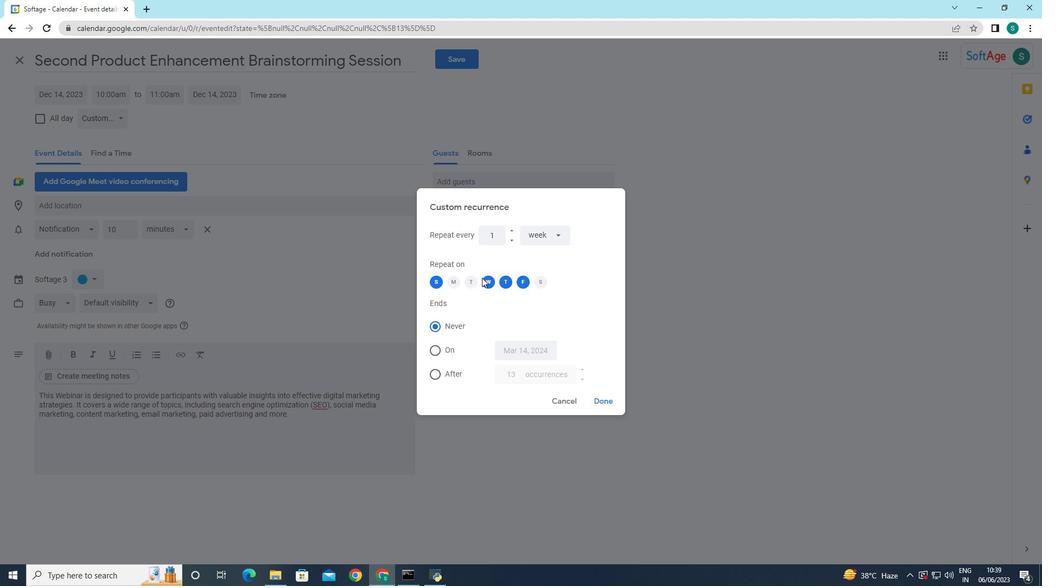 
Action: Mouse pressed left at (487, 278)
Screenshot: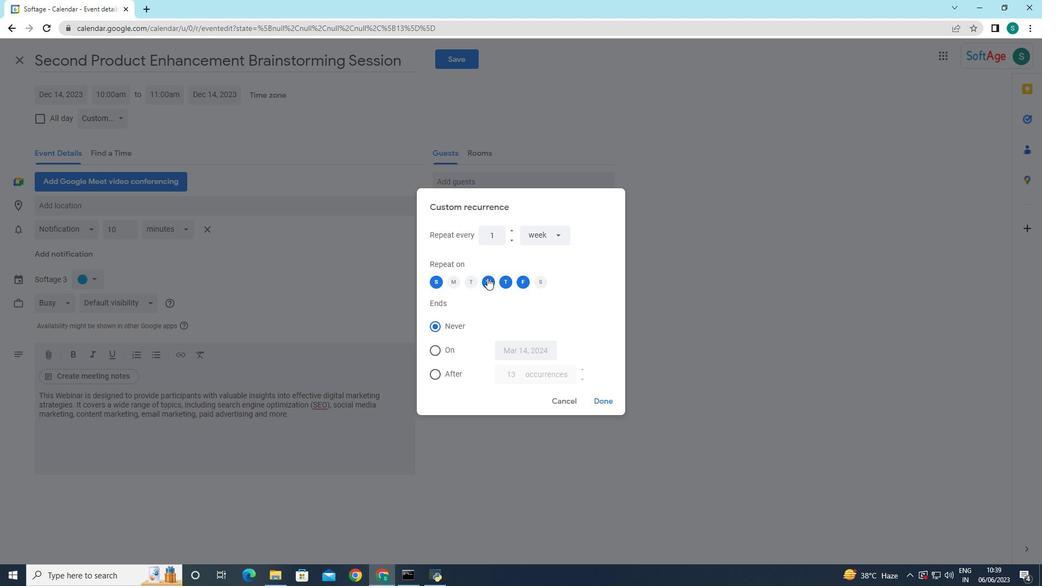 
Action: Mouse moved to (505, 282)
Screenshot: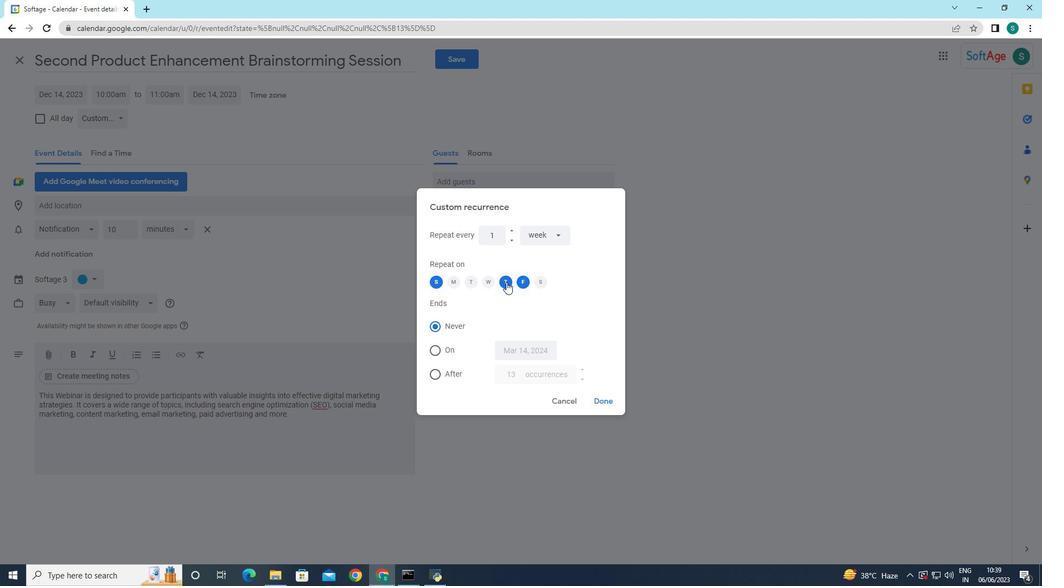 
Action: Mouse pressed left at (505, 282)
Screenshot: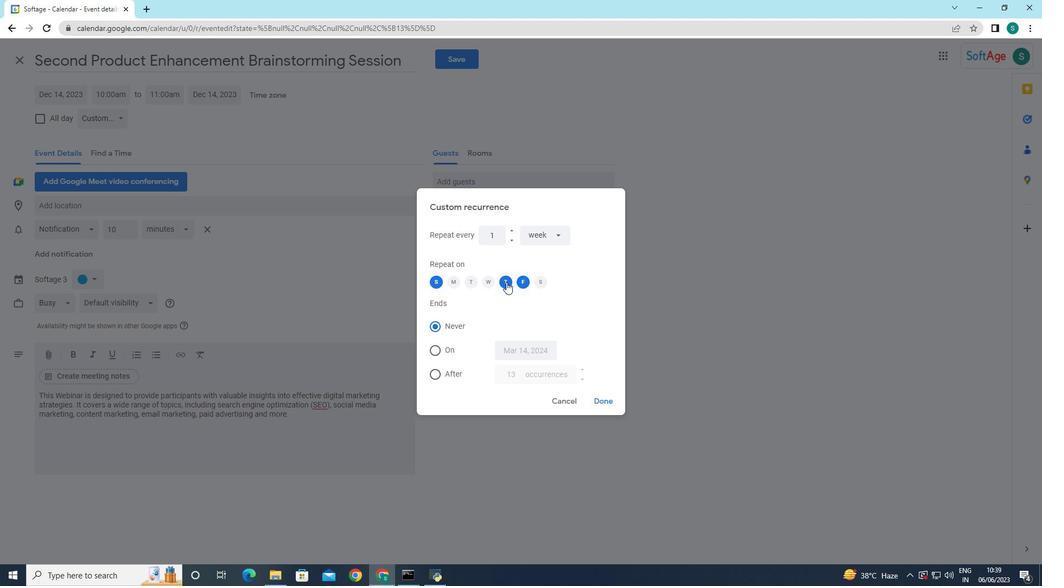 
Action: Mouse moved to (520, 278)
Screenshot: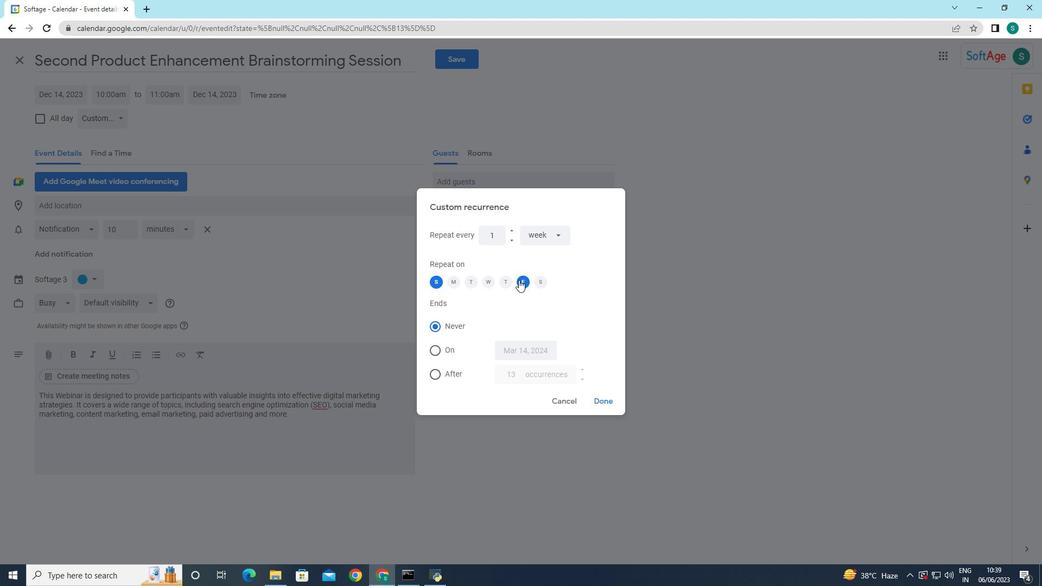 
Action: Mouse pressed left at (520, 278)
Screenshot: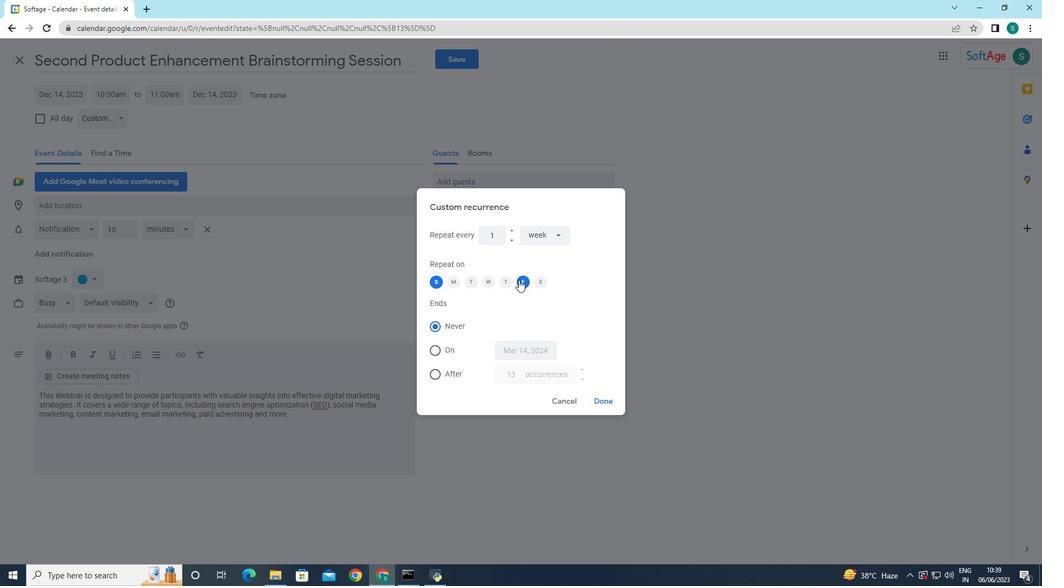 
Action: Mouse moved to (596, 393)
Screenshot: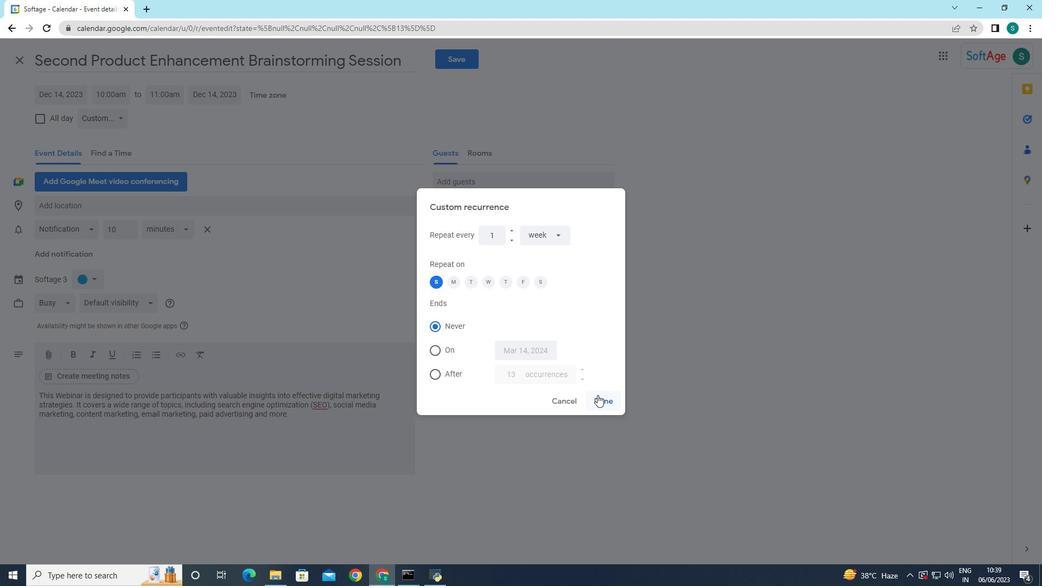 
Action: Mouse pressed left at (596, 393)
Screenshot: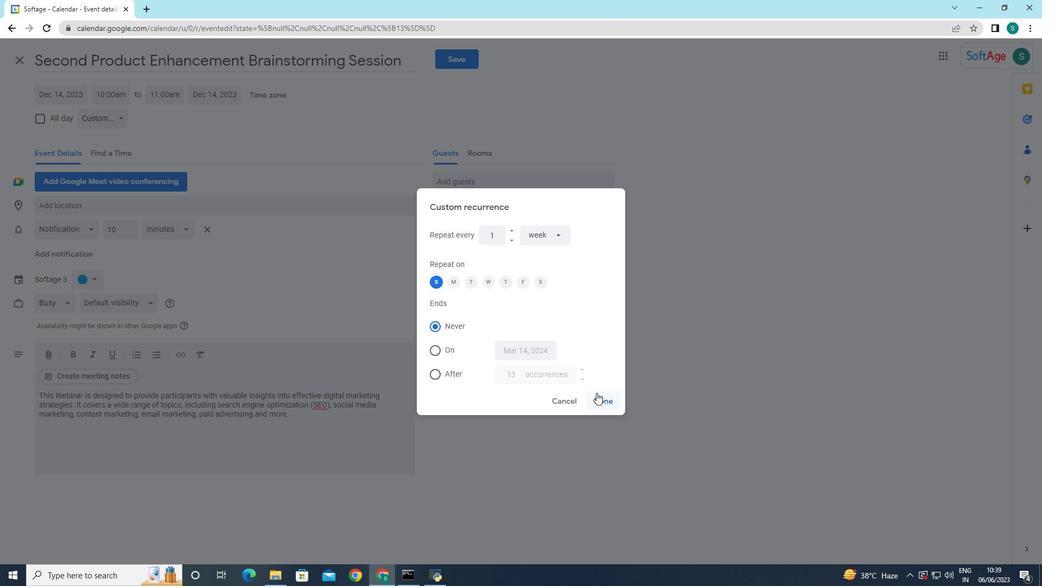 
Action: Mouse moved to (475, 64)
Screenshot: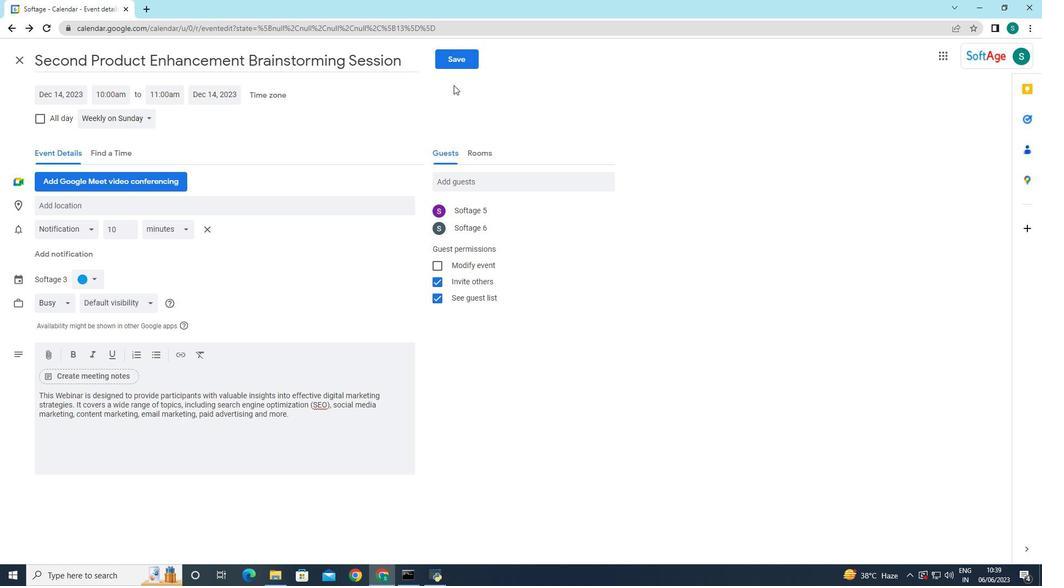 
Action: Mouse pressed left at (475, 64)
Screenshot: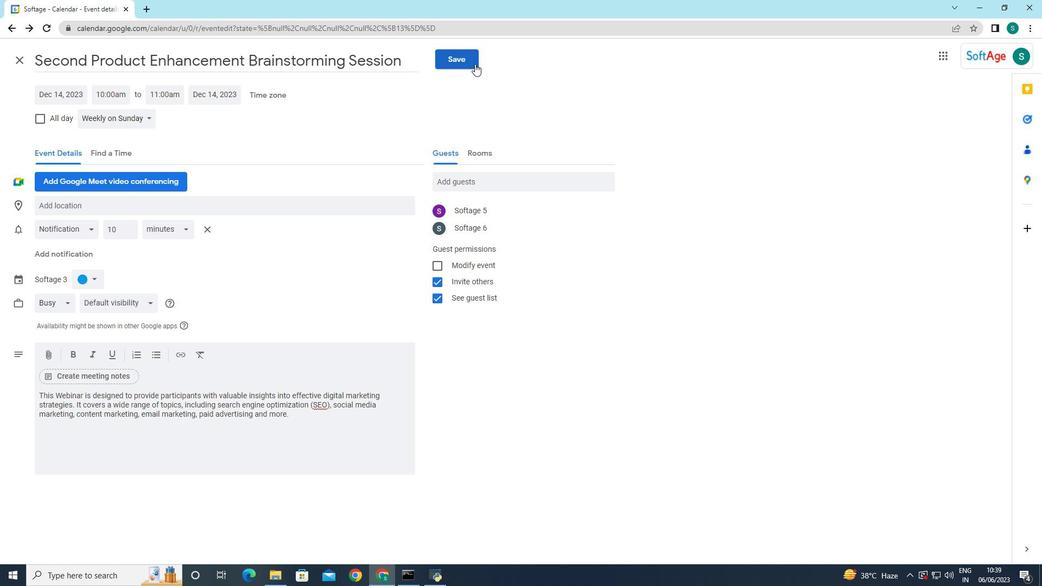 
Action: Mouse moved to (618, 325)
Screenshot: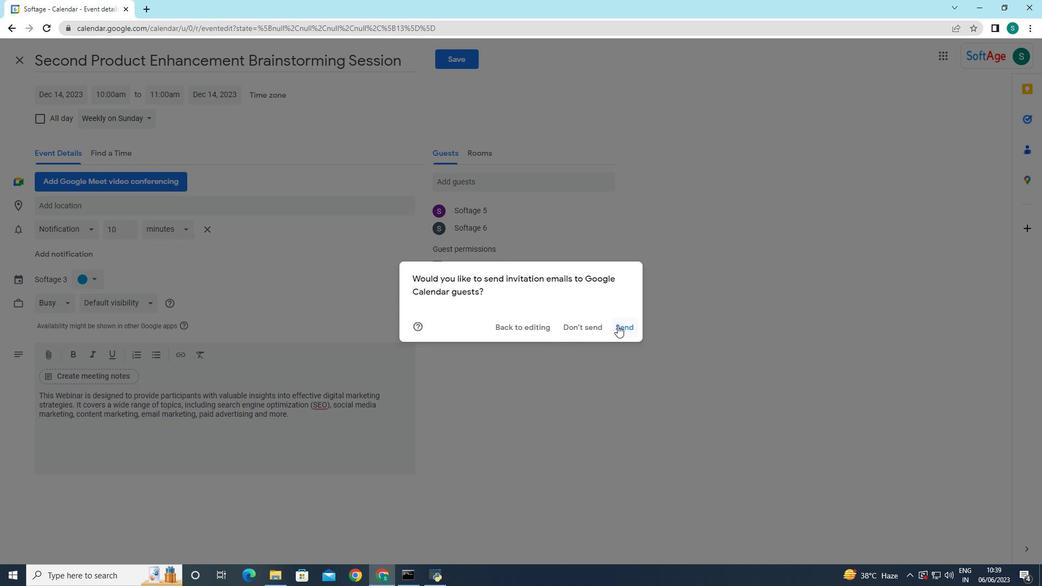 
Action: Mouse pressed left at (618, 325)
Screenshot: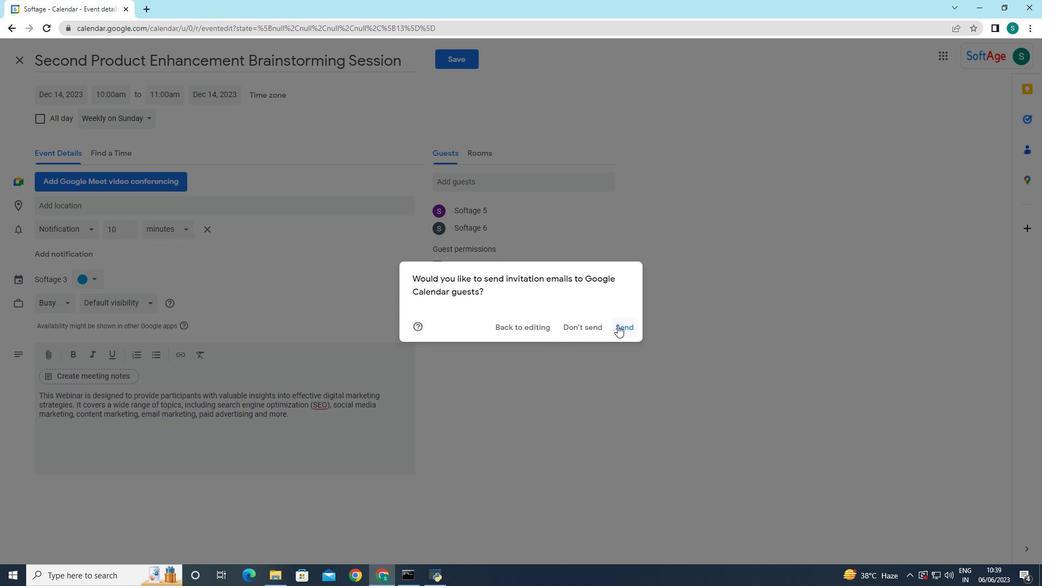 
Action: Mouse moved to (590, 321)
Screenshot: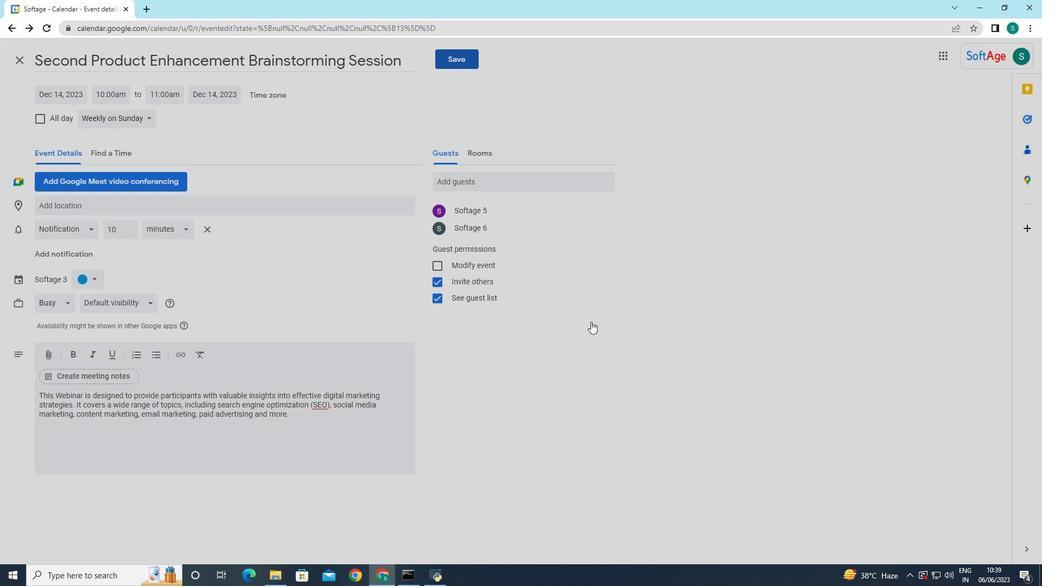 
